 Task: Find connections with filter location Ts'khinvali with filter topic #realestatewith filter profile language French with filter current company BMJ with filter school Valliammai Engineering College with filter industry Religious Institutions with filter service category Mobile Marketing with filter keywords title Roofer
Action: Mouse moved to (158, 224)
Screenshot: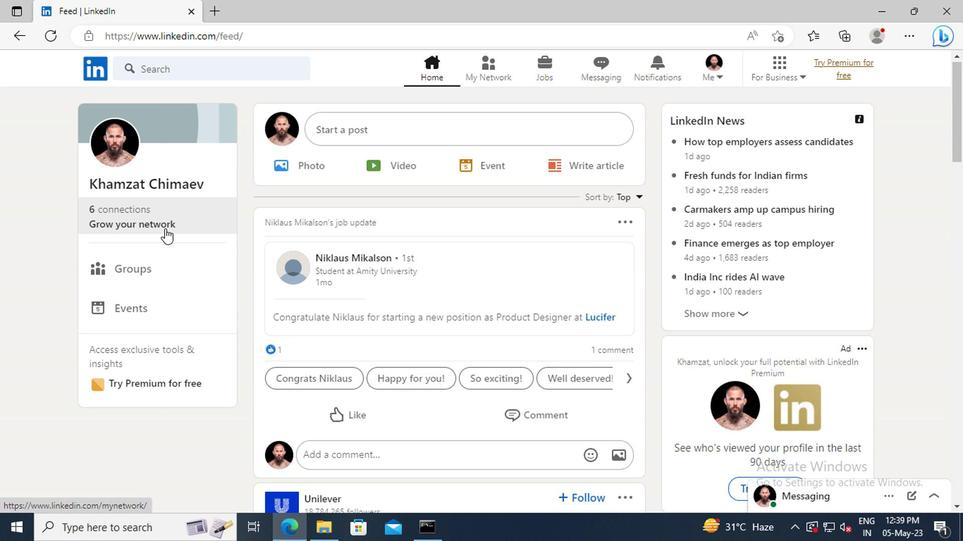 
Action: Mouse pressed left at (158, 224)
Screenshot: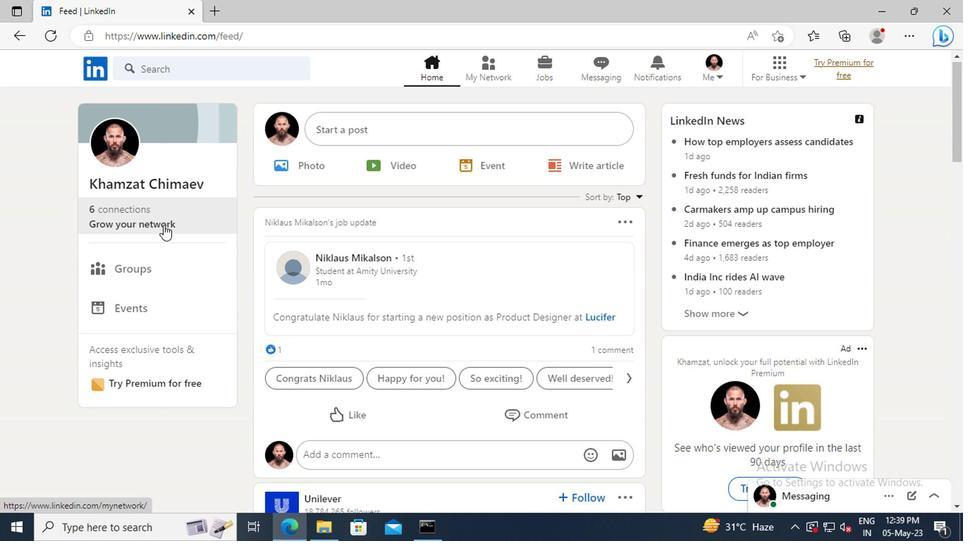 
Action: Mouse moved to (156, 148)
Screenshot: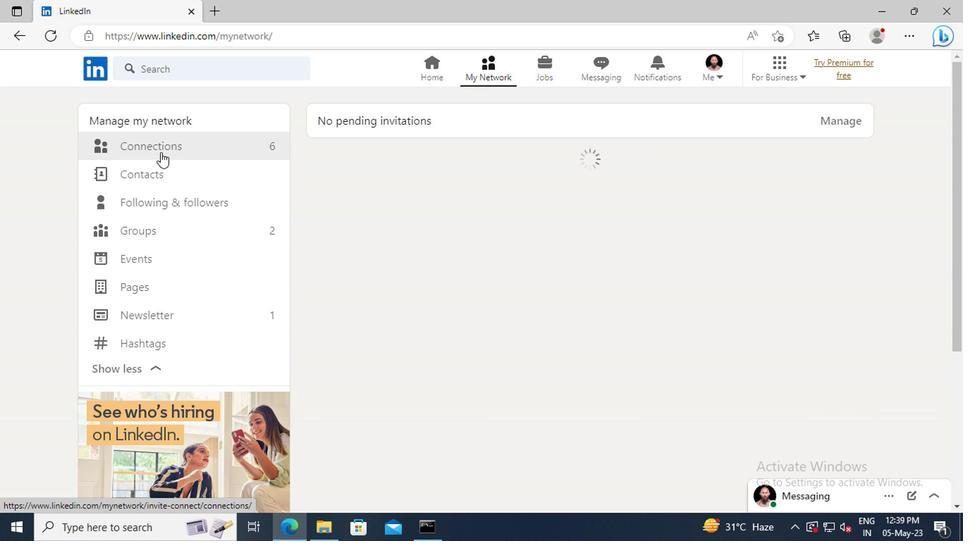 
Action: Mouse pressed left at (156, 148)
Screenshot: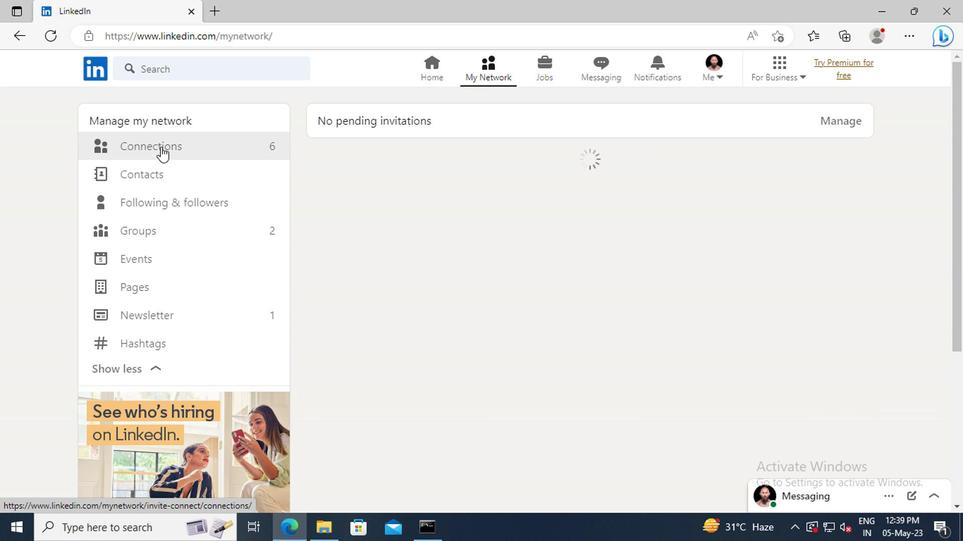 
Action: Mouse moved to (577, 153)
Screenshot: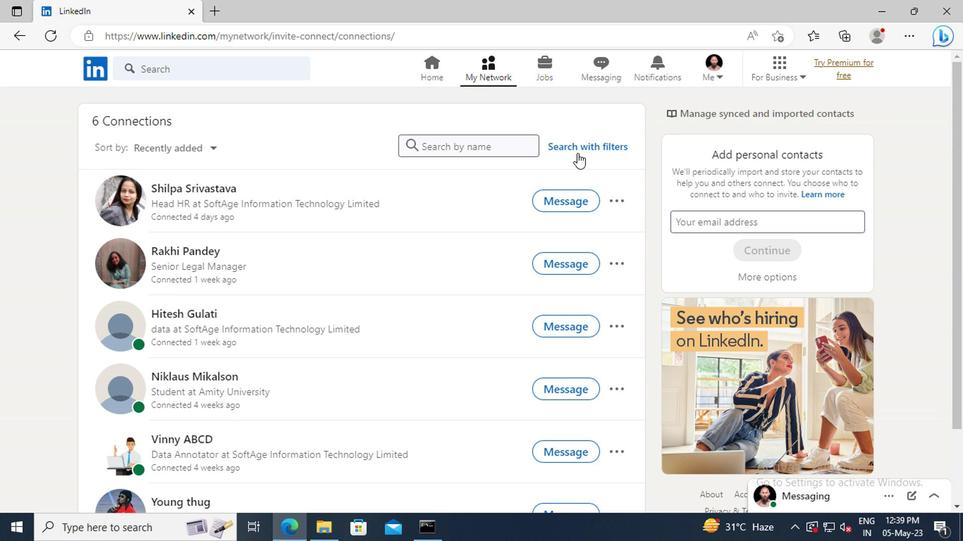 
Action: Mouse pressed left at (577, 153)
Screenshot: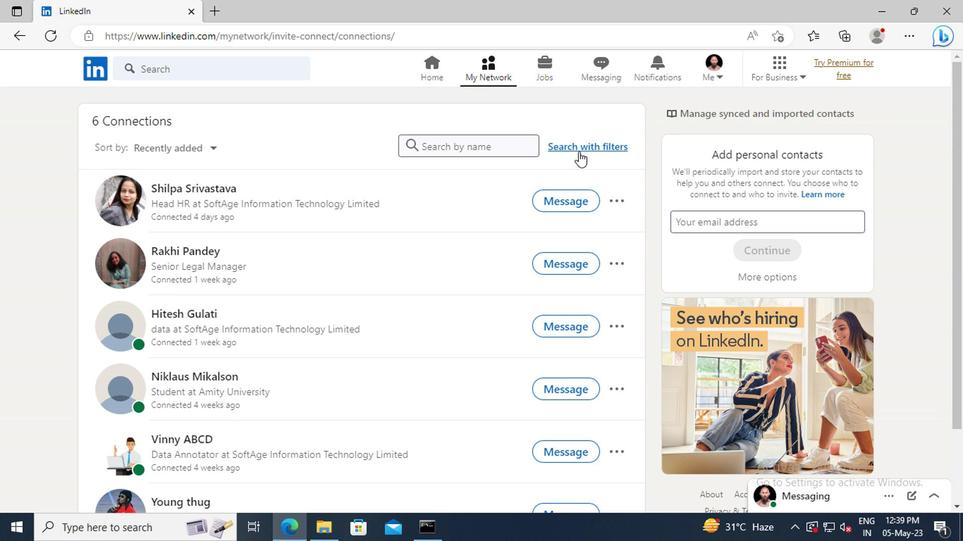 
Action: Mouse moved to (529, 112)
Screenshot: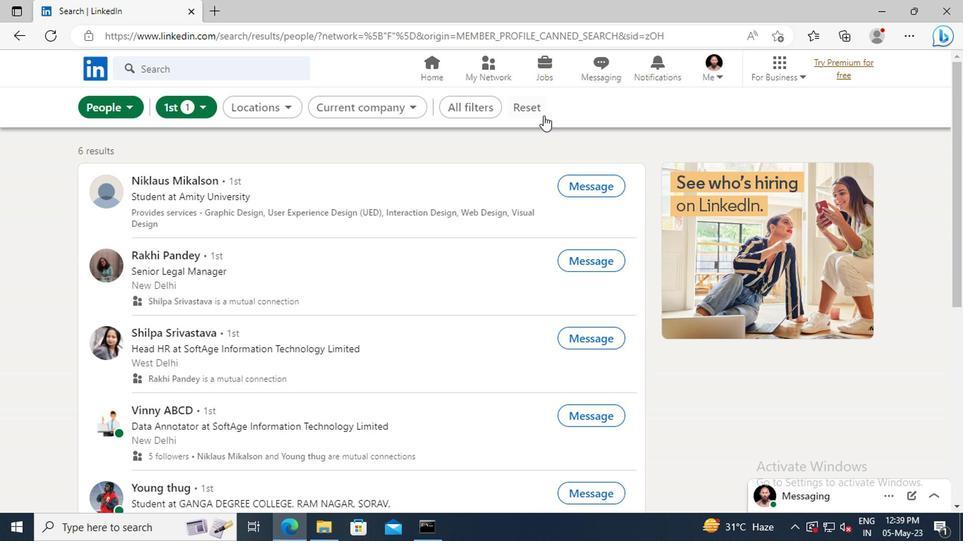 
Action: Mouse pressed left at (529, 112)
Screenshot: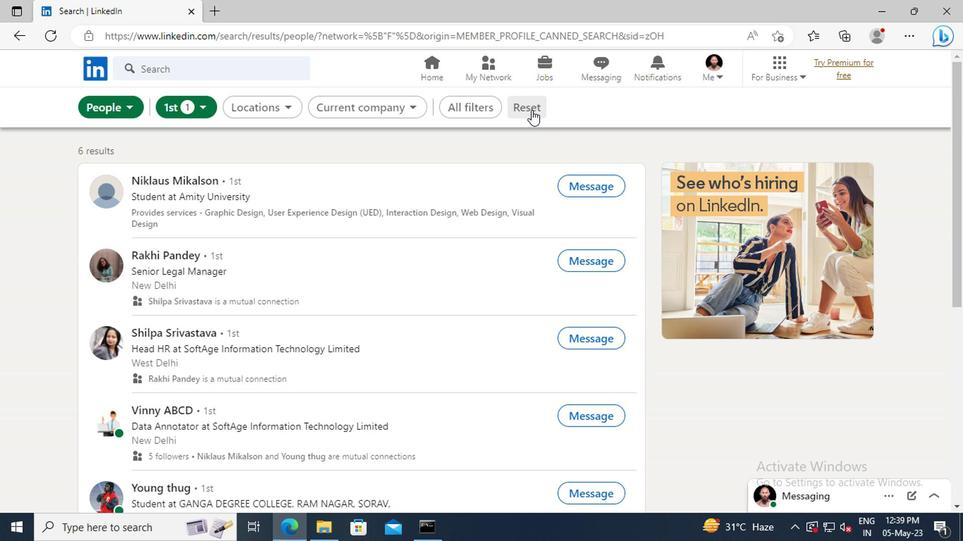 
Action: Mouse moved to (506, 110)
Screenshot: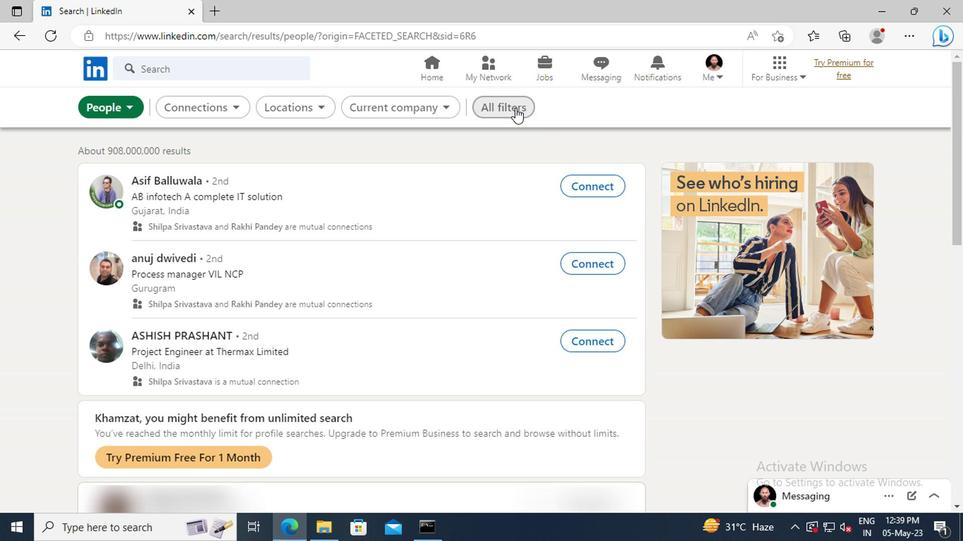 
Action: Mouse pressed left at (506, 110)
Screenshot: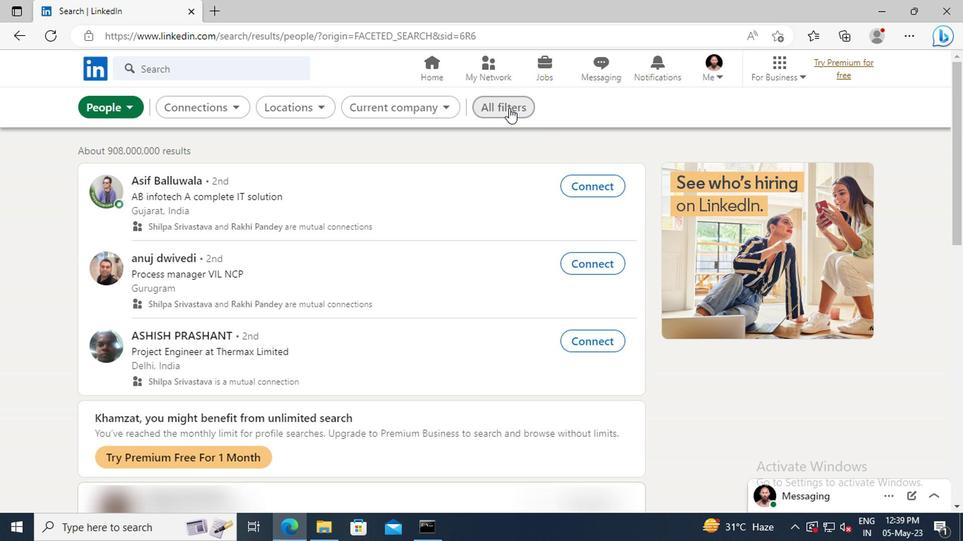 
Action: Mouse moved to (765, 283)
Screenshot: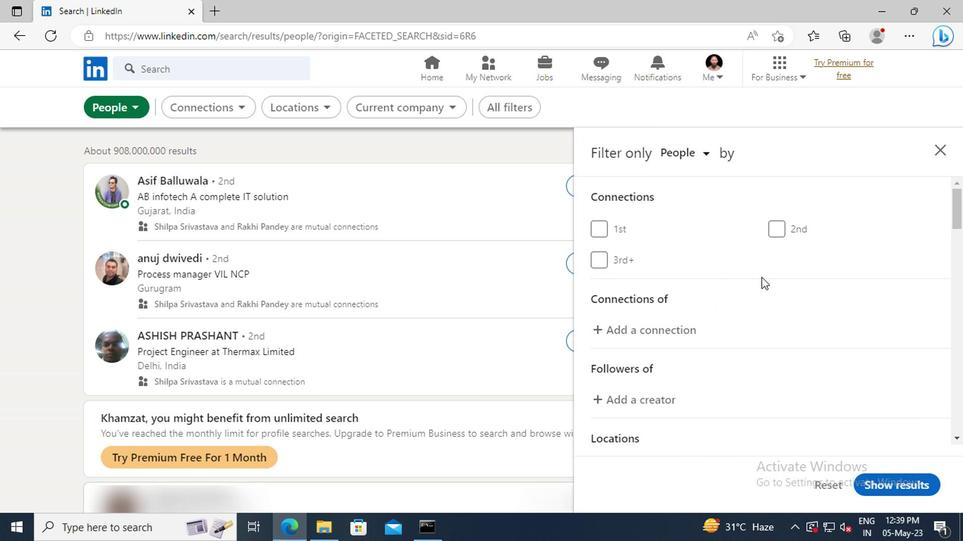 
Action: Mouse scrolled (765, 283) with delta (0, 0)
Screenshot: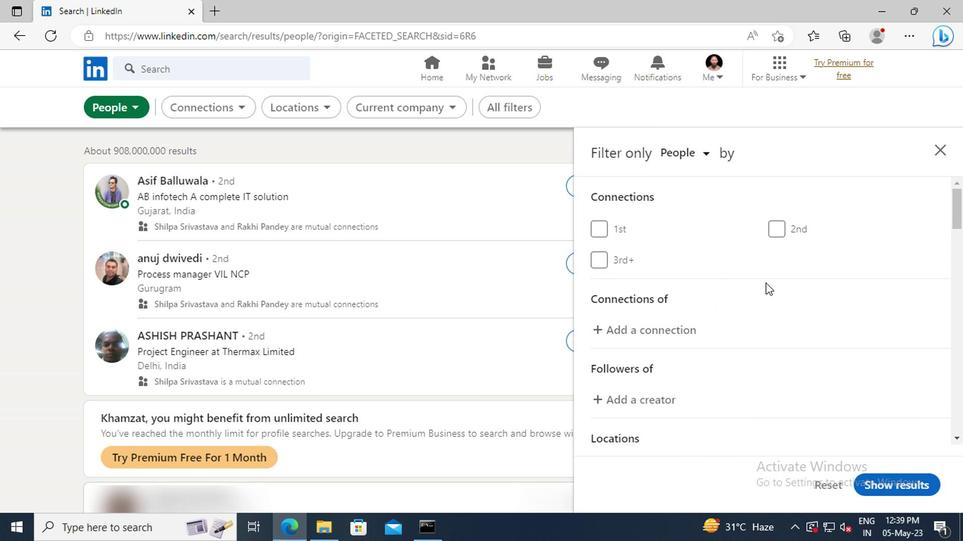 
Action: Mouse scrolled (765, 283) with delta (0, 0)
Screenshot: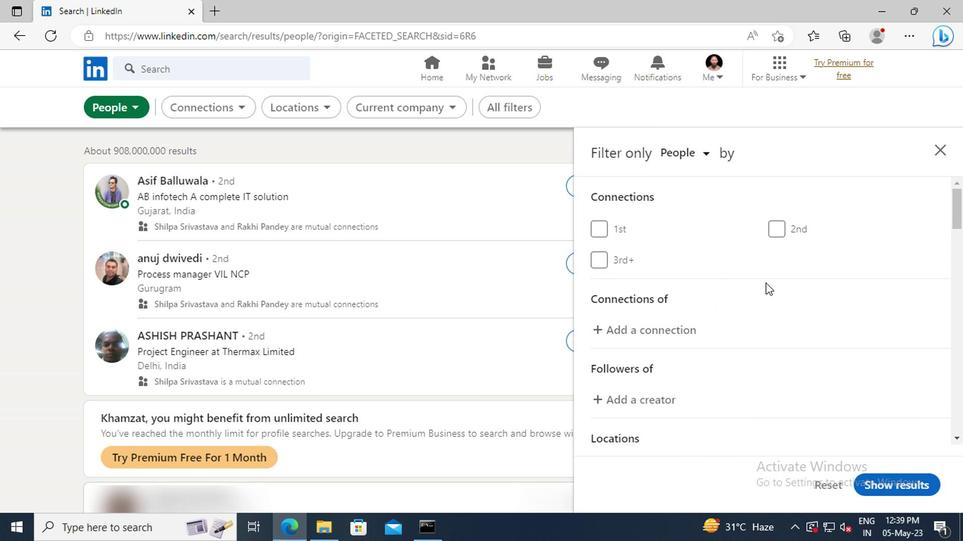 
Action: Mouse scrolled (765, 283) with delta (0, 0)
Screenshot: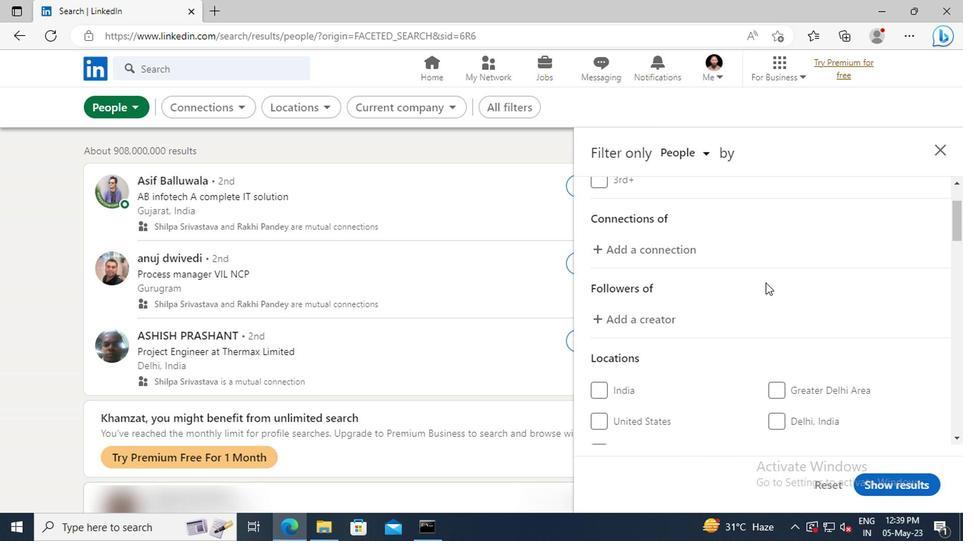 
Action: Mouse scrolled (765, 283) with delta (0, 0)
Screenshot: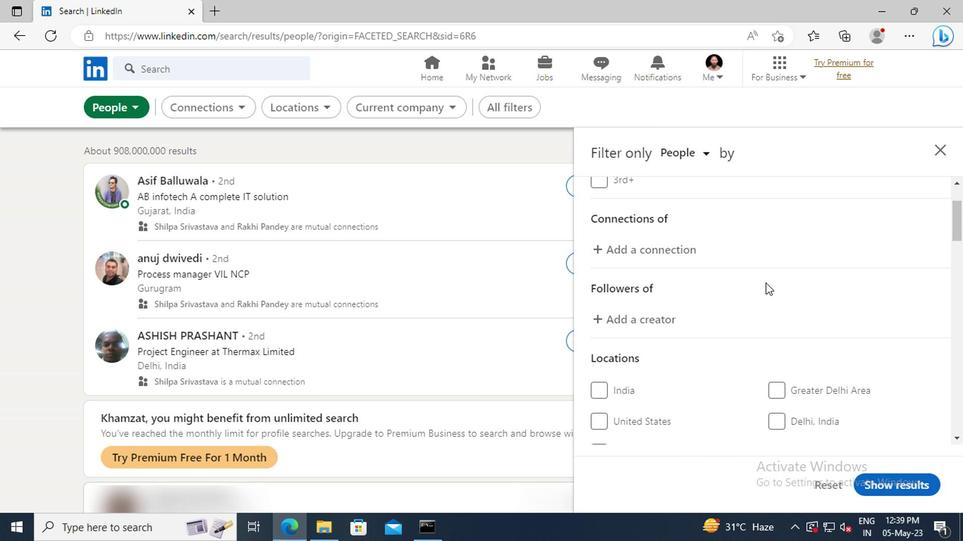 
Action: Mouse scrolled (765, 283) with delta (0, 0)
Screenshot: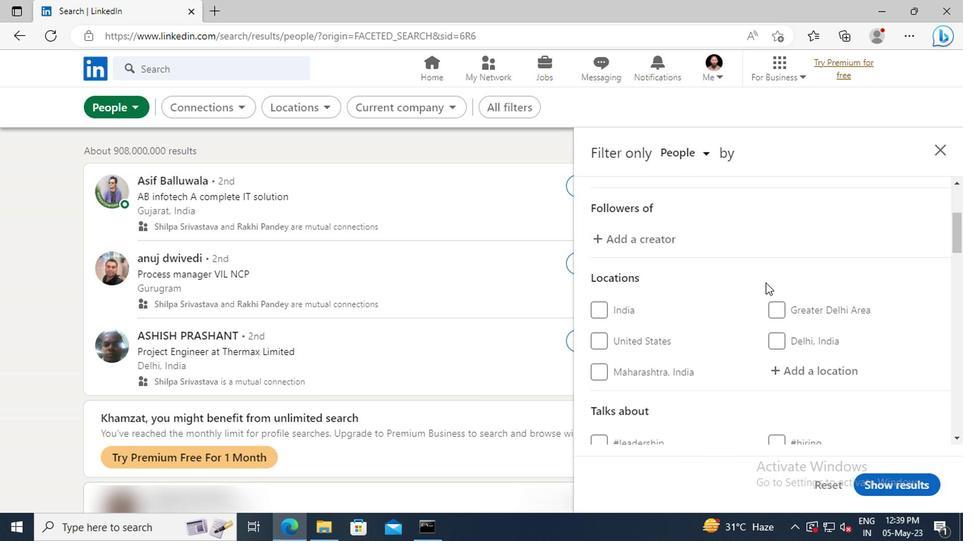 
Action: Mouse moved to (779, 329)
Screenshot: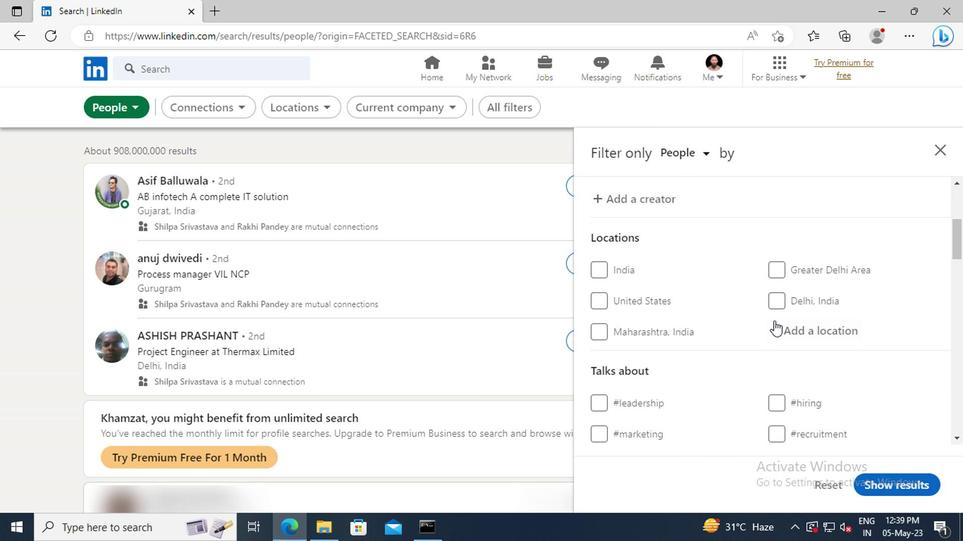 
Action: Mouse pressed left at (779, 329)
Screenshot: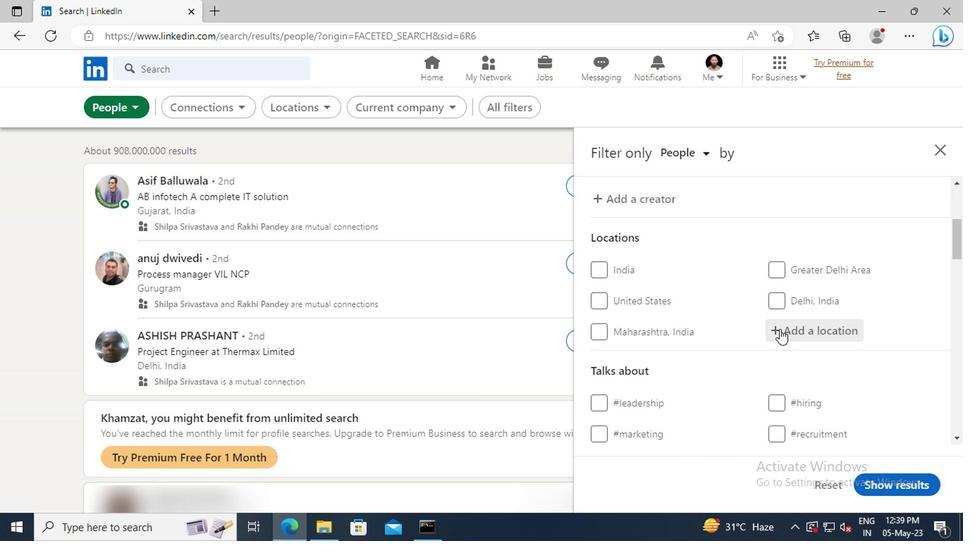 
Action: Key pressed <Key.shift>TS'KHINVALI<Key.enter>
Screenshot: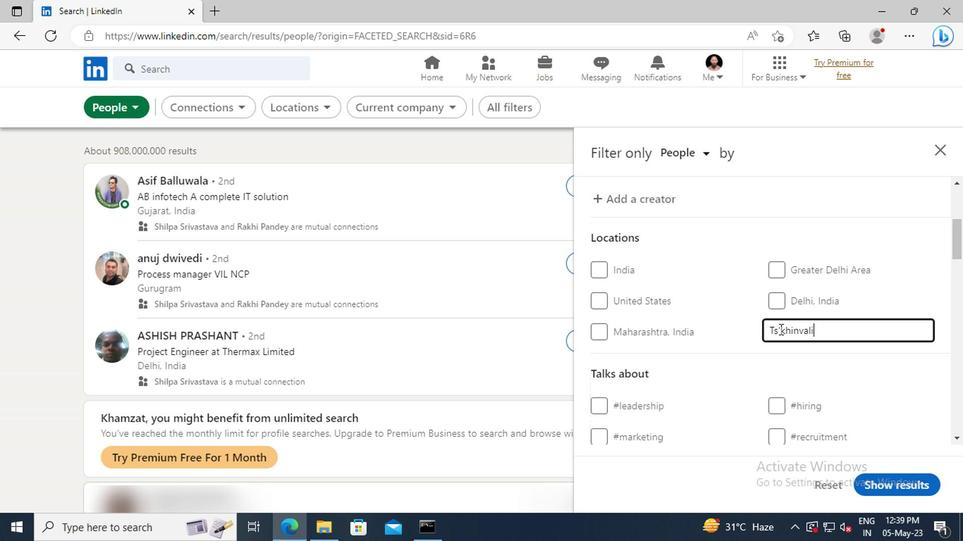 
Action: Mouse scrolled (779, 328) with delta (0, -1)
Screenshot: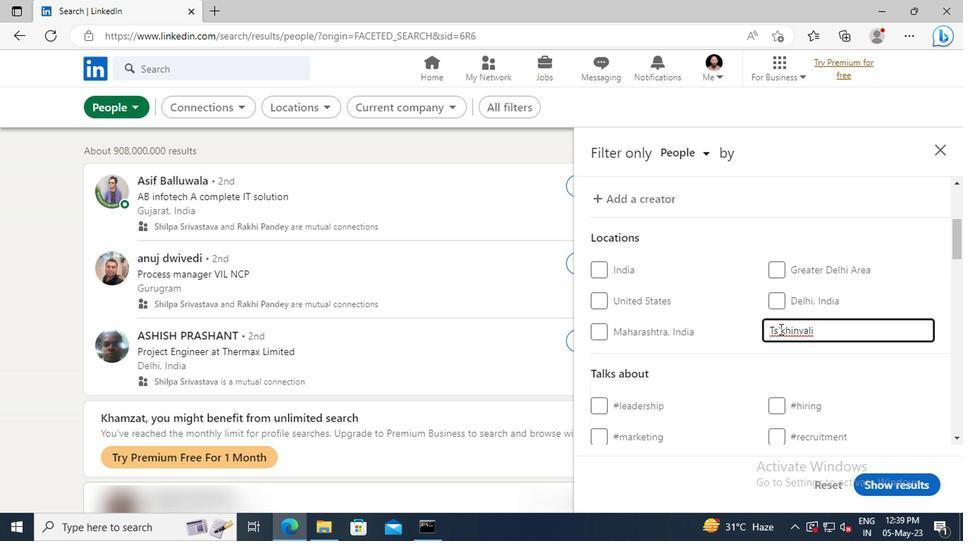 
Action: Mouse scrolled (779, 328) with delta (0, -1)
Screenshot: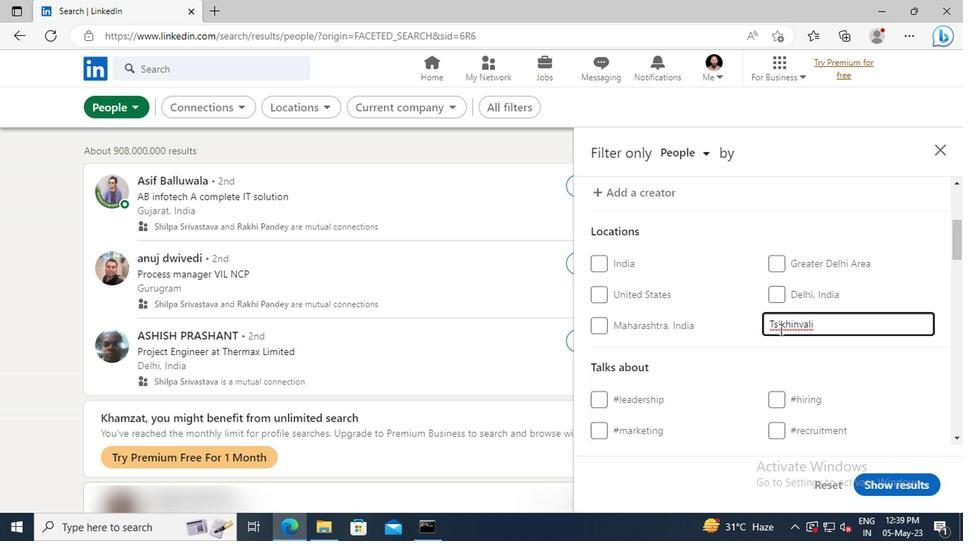 
Action: Mouse scrolled (779, 328) with delta (0, -1)
Screenshot: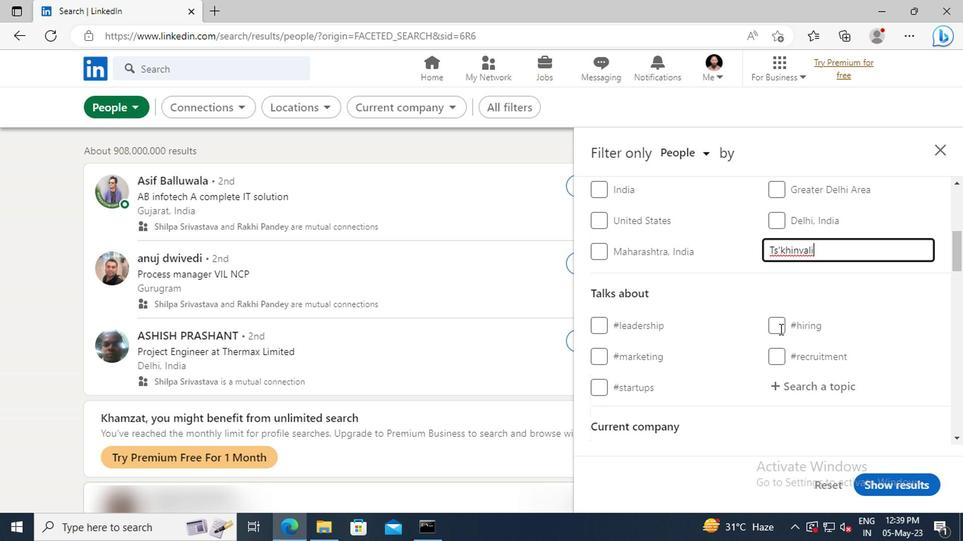 
Action: Mouse moved to (790, 342)
Screenshot: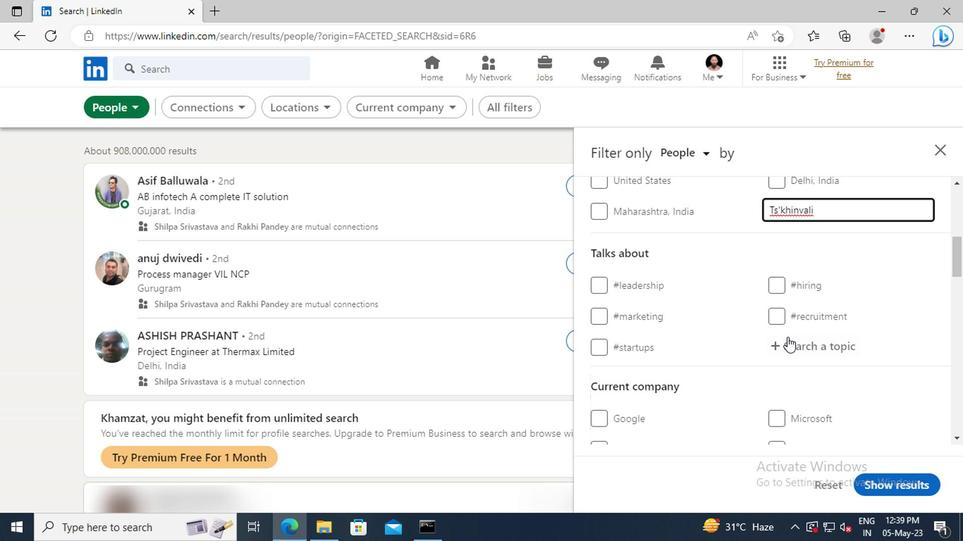 
Action: Mouse pressed left at (790, 342)
Screenshot: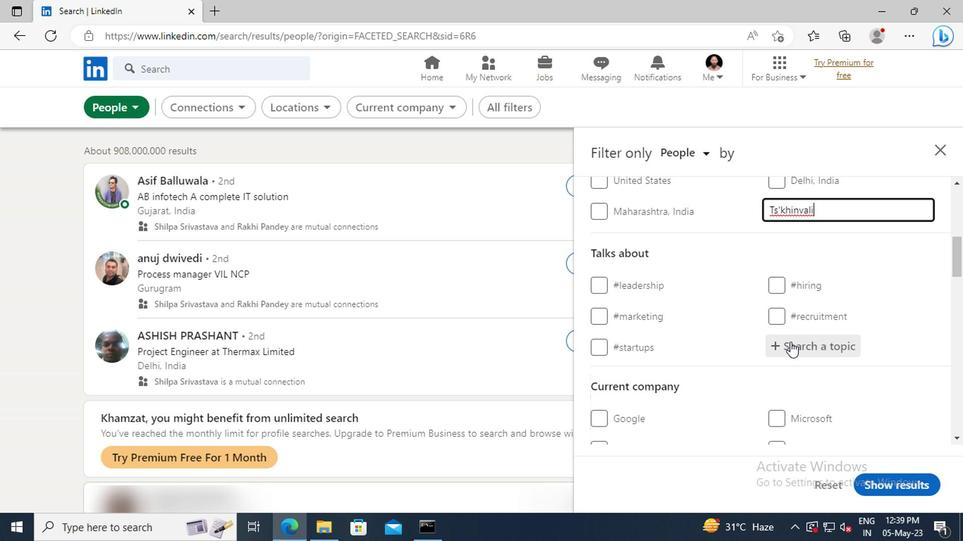 
Action: Key pressed REALES
Screenshot: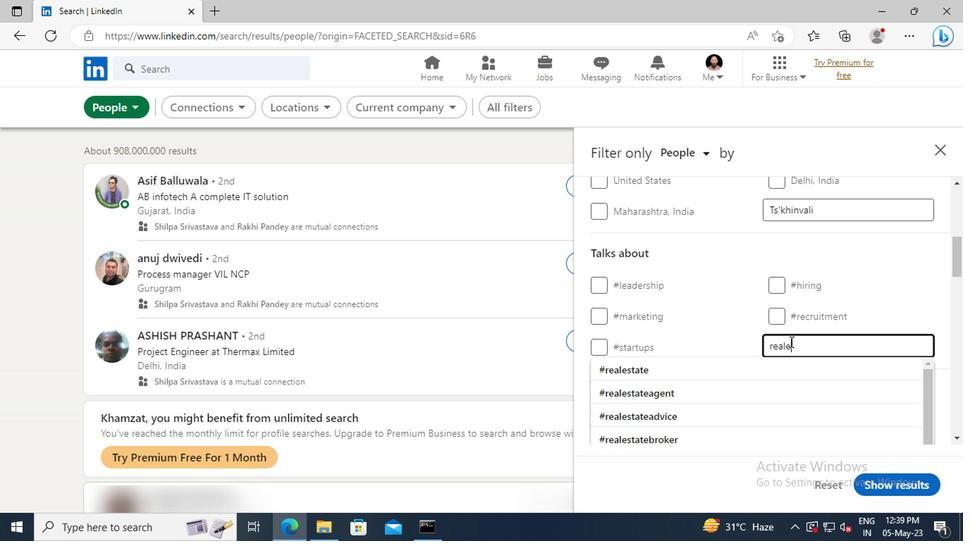 
Action: Mouse moved to (792, 364)
Screenshot: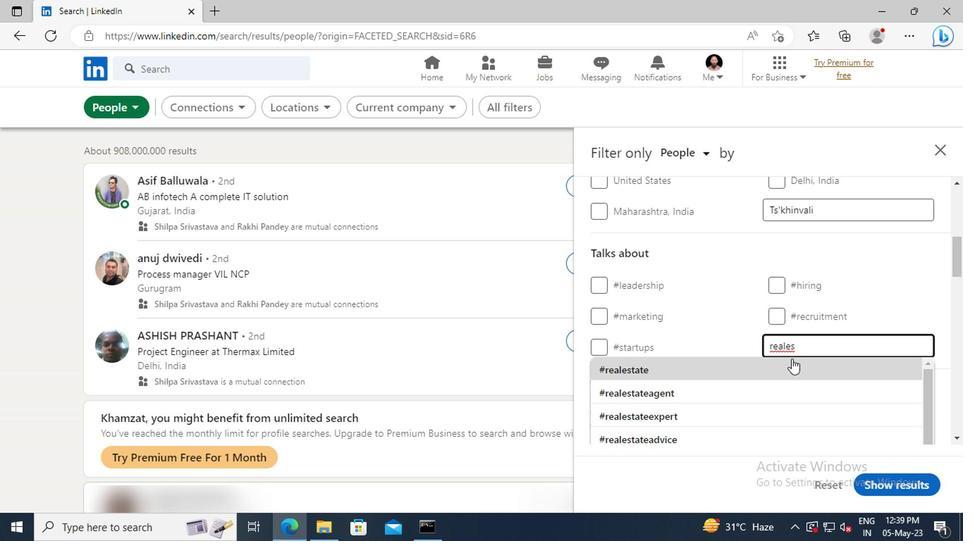 
Action: Mouse pressed left at (792, 364)
Screenshot: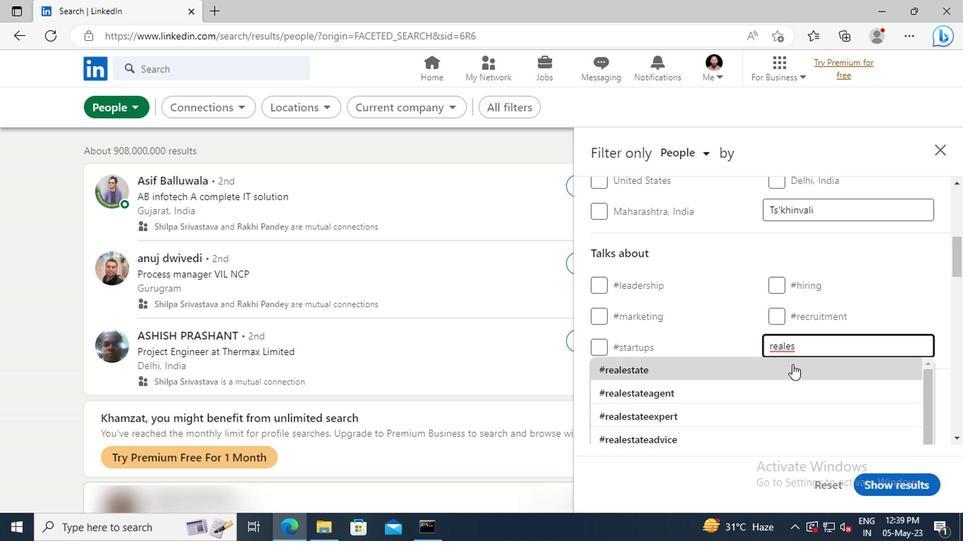 
Action: Mouse scrolled (792, 363) with delta (0, 0)
Screenshot: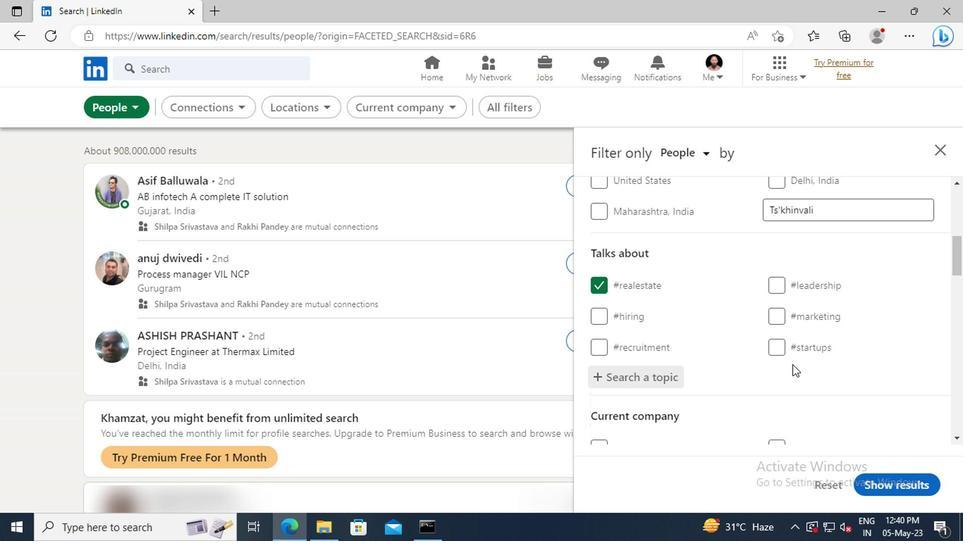 
Action: Mouse scrolled (792, 363) with delta (0, 0)
Screenshot: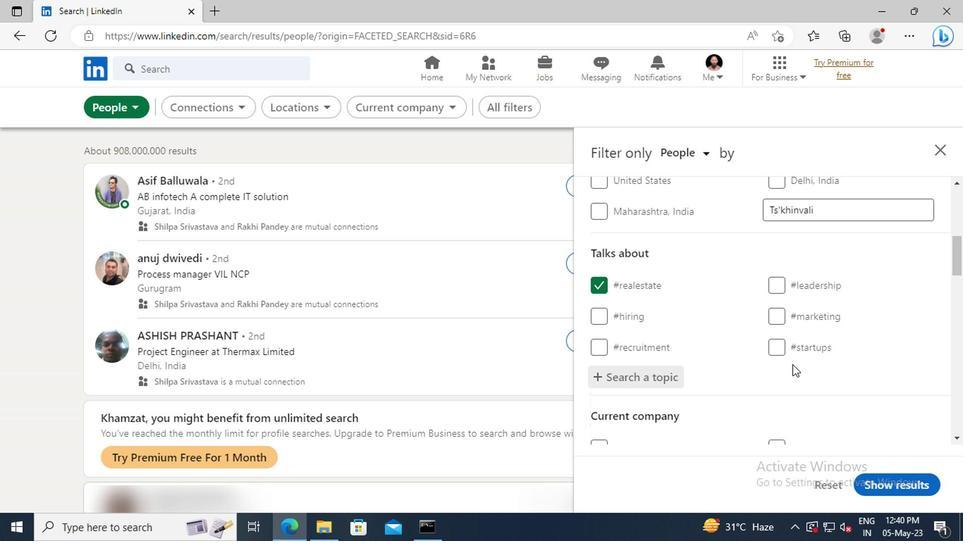 
Action: Mouse scrolled (792, 363) with delta (0, 0)
Screenshot: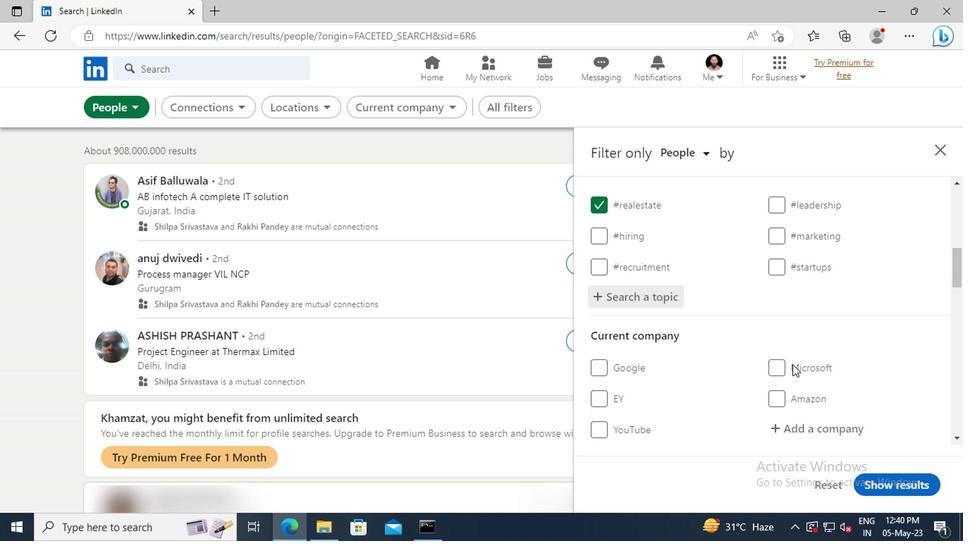 
Action: Mouse moved to (793, 351)
Screenshot: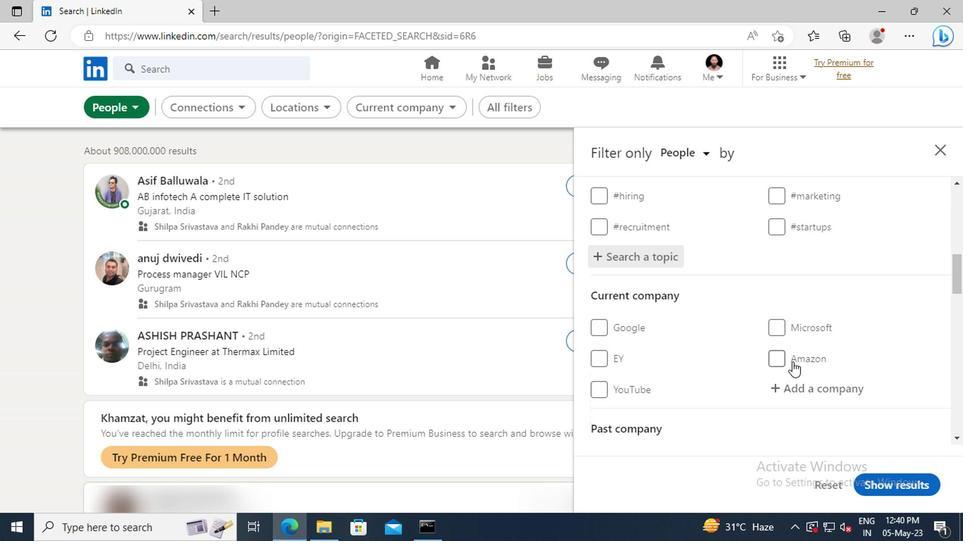 
Action: Mouse scrolled (793, 351) with delta (0, 0)
Screenshot: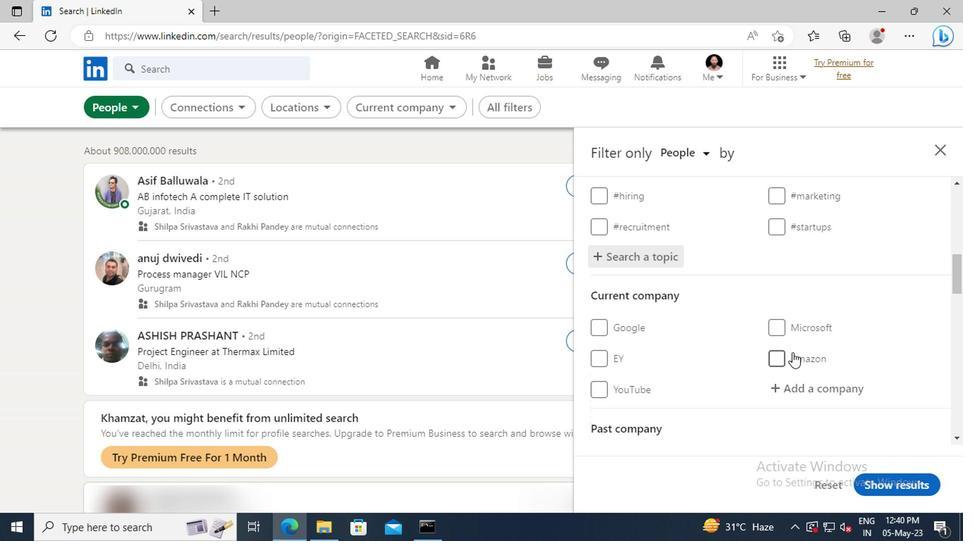 
Action: Mouse scrolled (793, 351) with delta (0, 0)
Screenshot: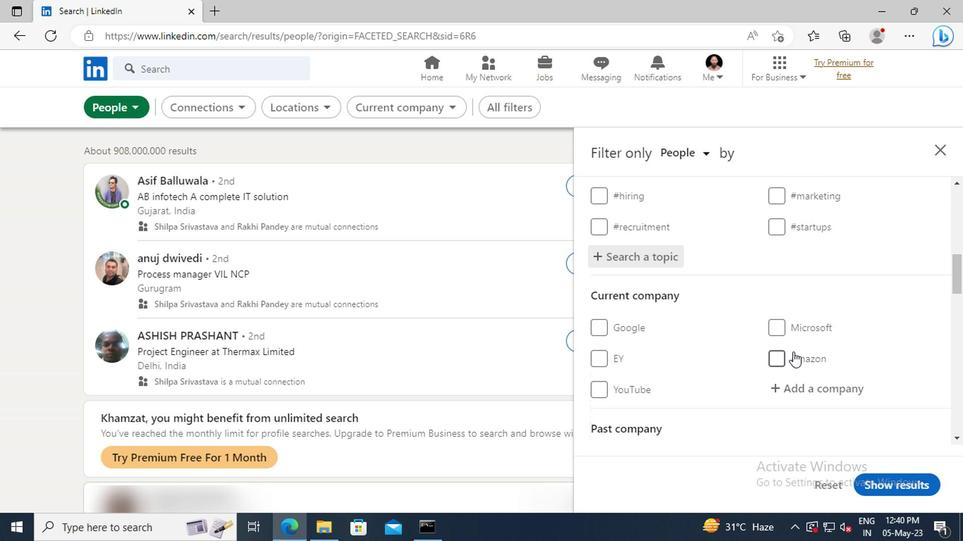 
Action: Mouse moved to (794, 342)
Screenshot: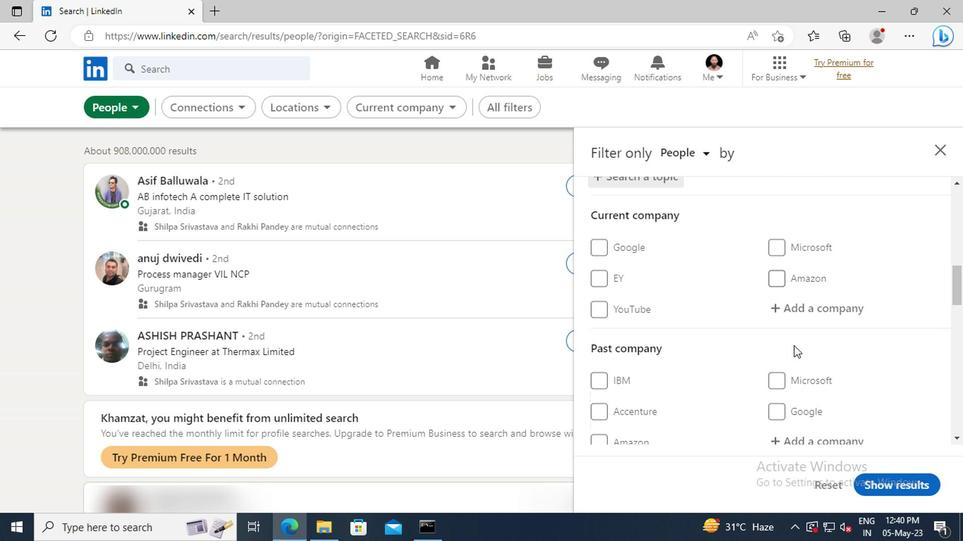
Action: Mouse scrolled (794, 341) with delta (0, -1)
Screenshot: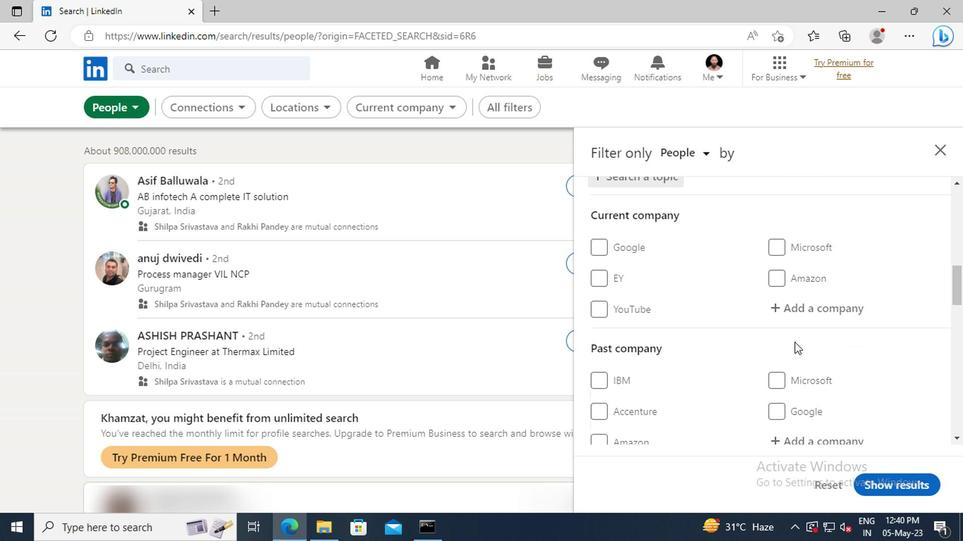 
Action: Mouse scrolled (794, 341) with delta (0, -1)
Screenshot: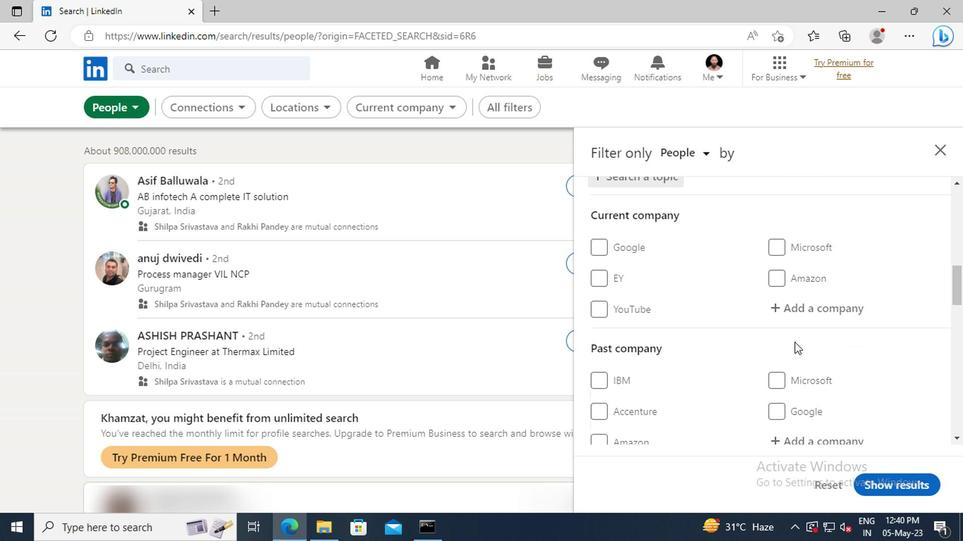 
Action: Mouse scrolled (794, 341) with delta (0, -1)
Screenshot: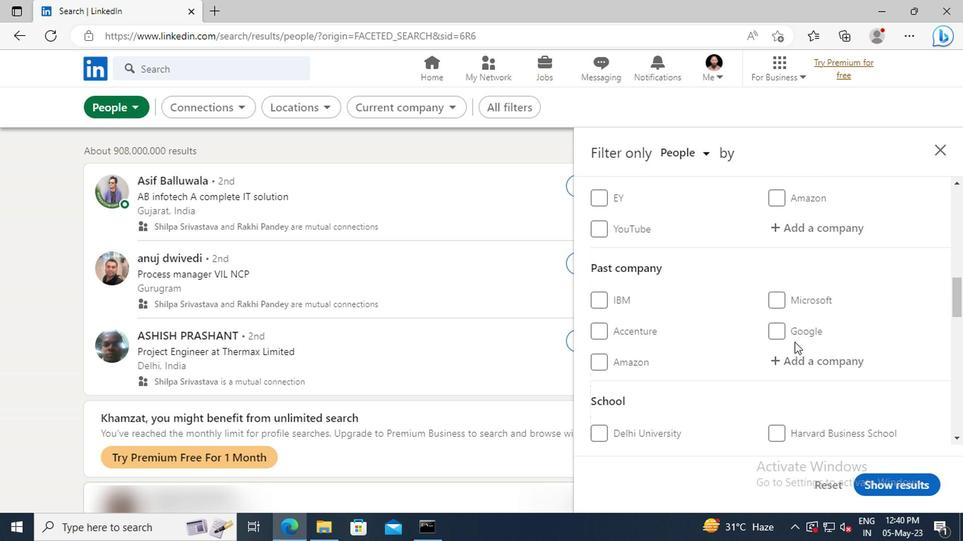 
Action: Mouse scrolled (794, 341) with delta (0, -1)
Screenshot: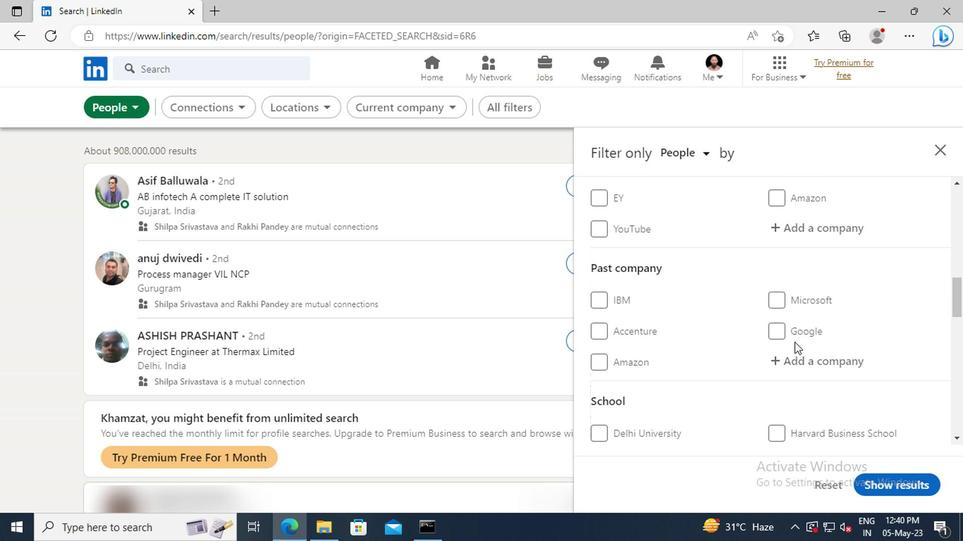 
Action: Mouse scrolled (794, 341) with delta (0, -1)
Screenshot: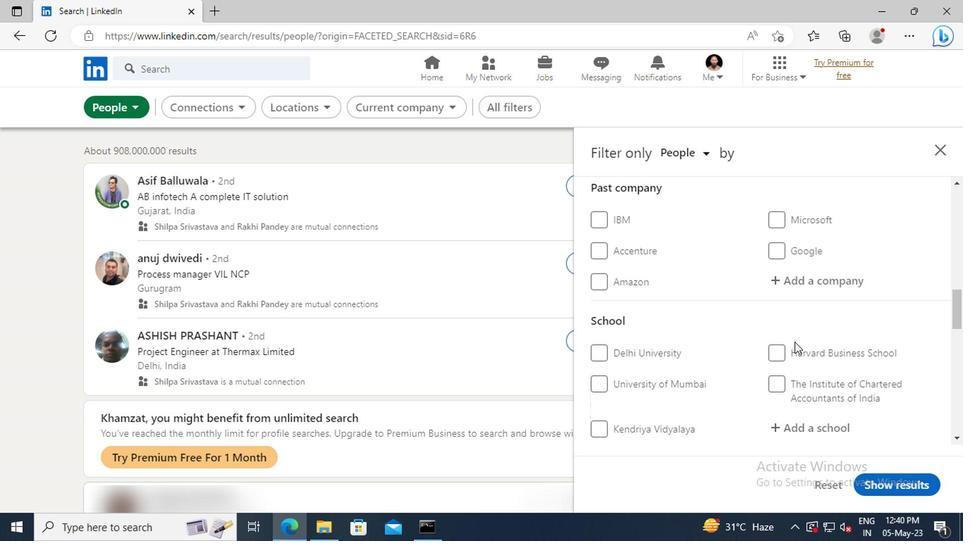 
Action: Mouse scrolled (794, 341) with delta (0, -1)
Screenshot: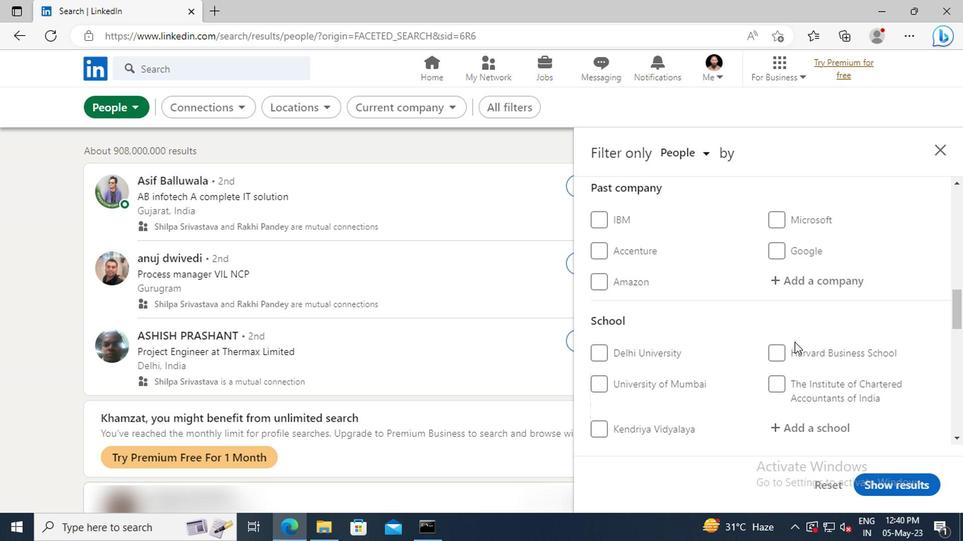
Action: Mouse scrolled (794, 341) with delta (0, -1)
Screenshot: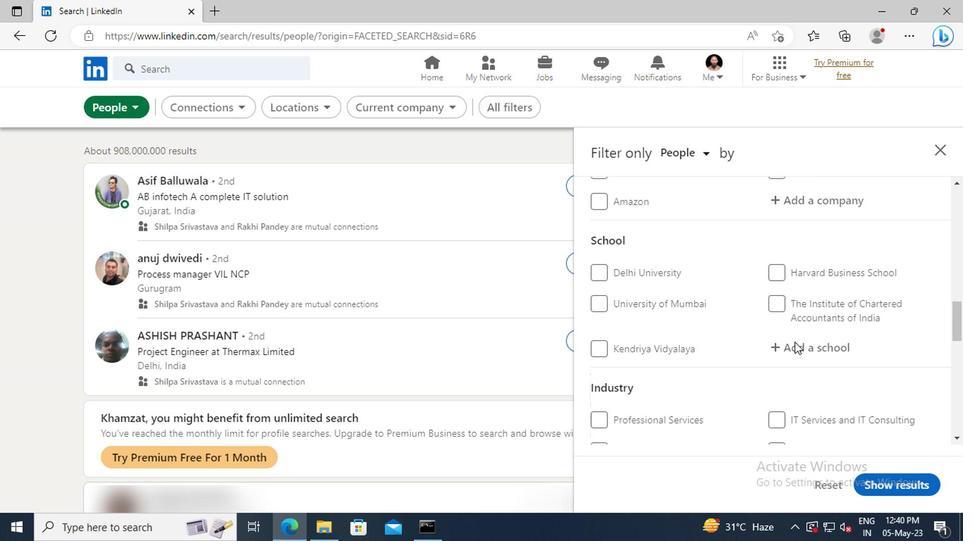 
Action: Mouse scrolled (794, 341) with delta (0, -1)
Screenshot: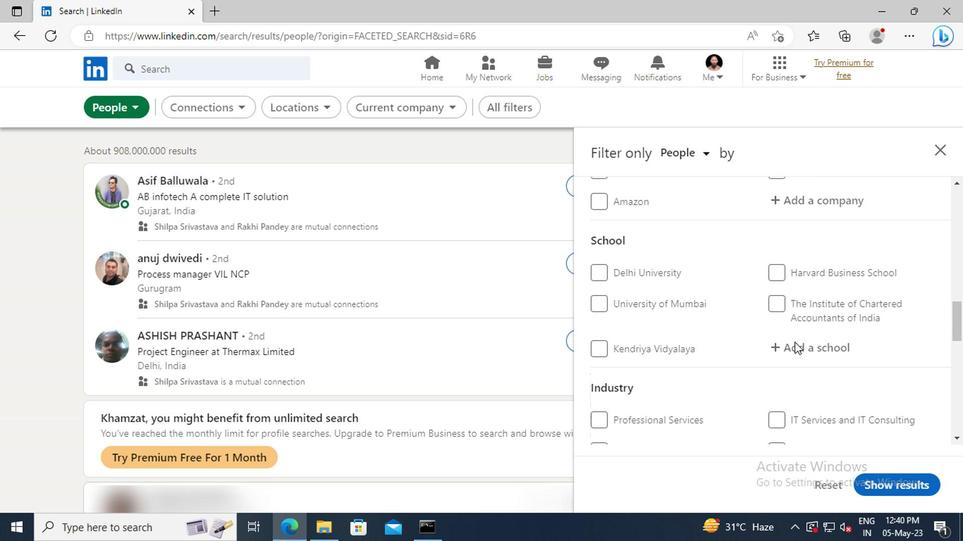 
Action: Mouse scrolled (794, 341) with delta (0, -1)
Screenshot: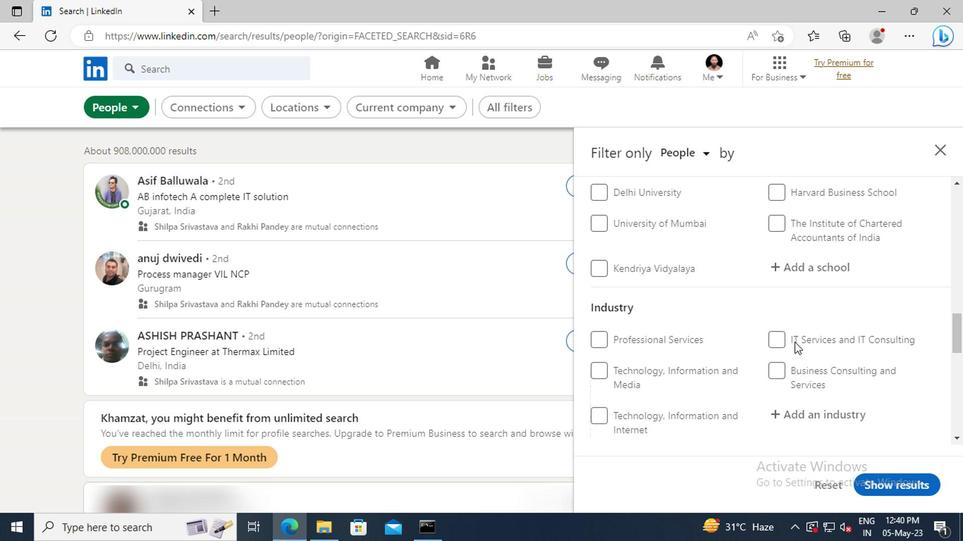 
Action: Mouse scrolled (794, 341) with delta (0, -1)
Screenshot: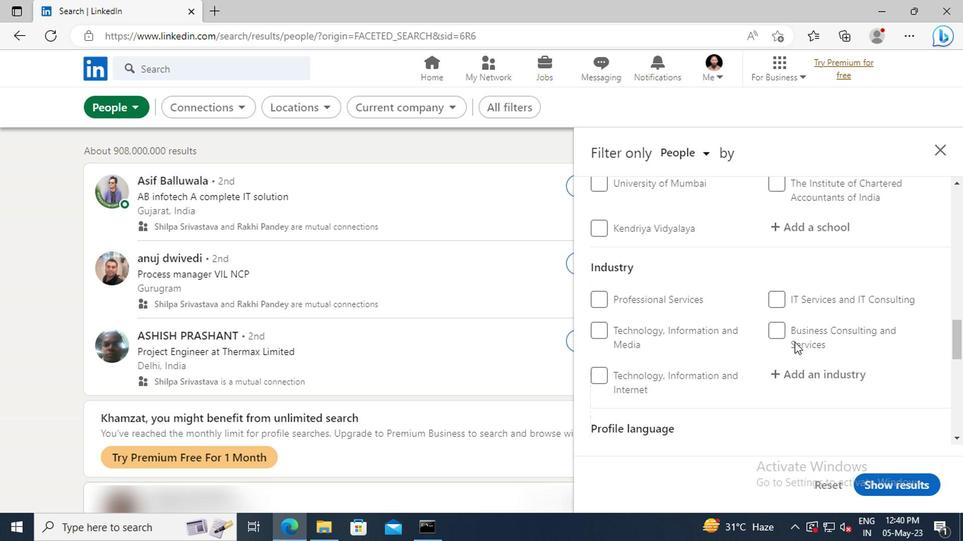 
Action: Mouse scrolled (794, 341) with delta (0, -1)
Screenshot: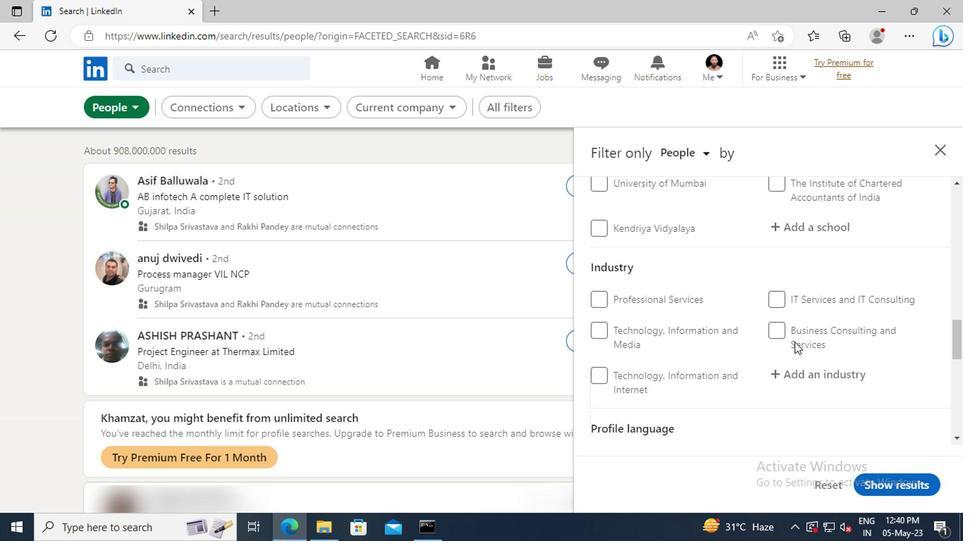
Action: Mouse moved to (780, 386)
Screenshot: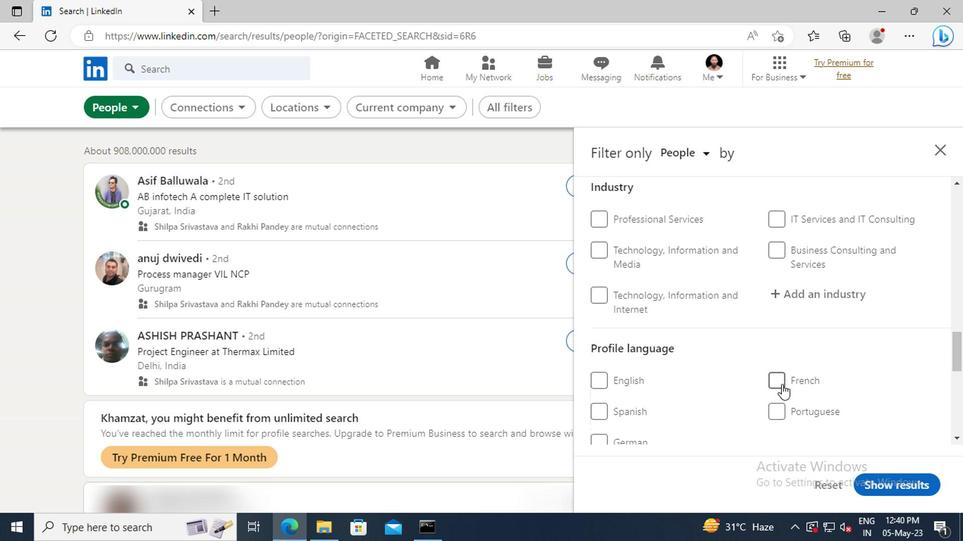 
Action: Mouse pressed left at (780, 386)
Screenshot: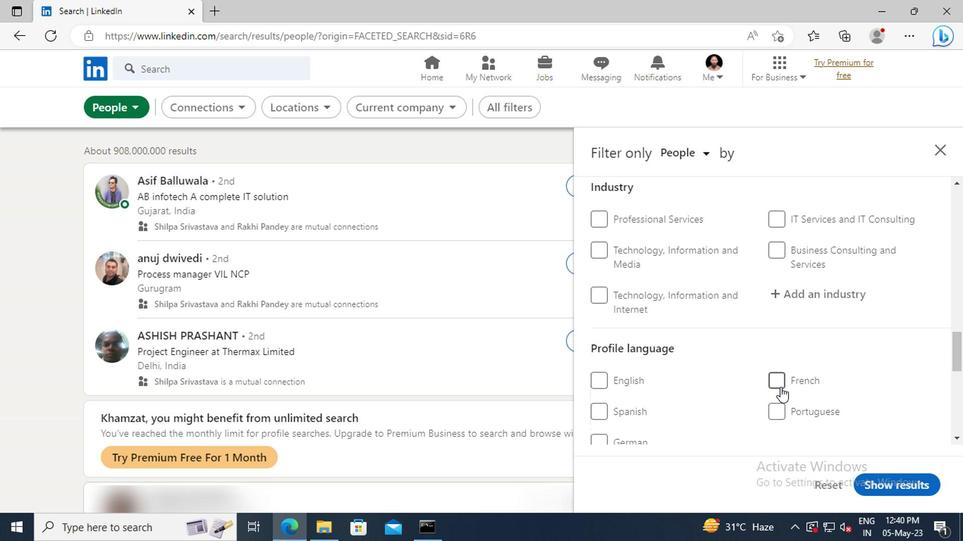 
Action: Mouse moved to (792, 333)
Screenshot: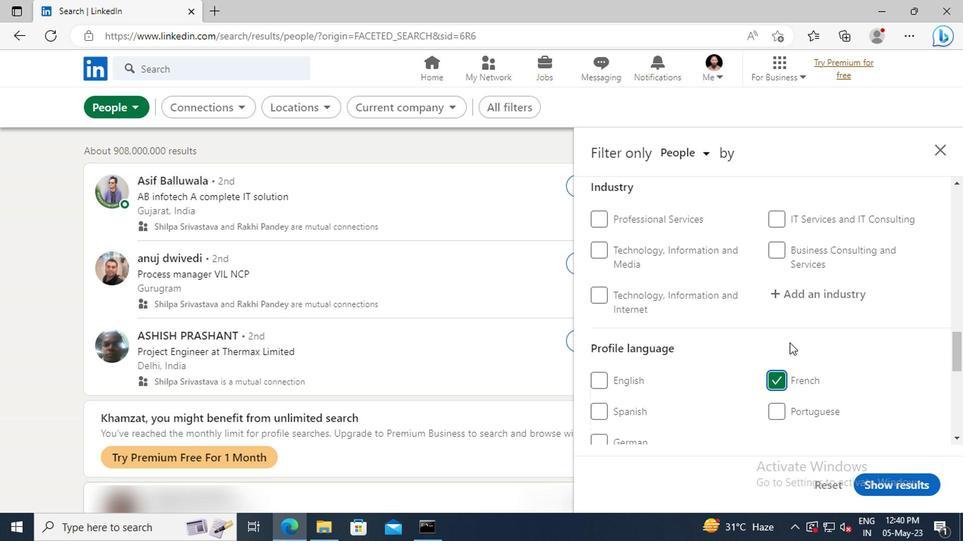 
Action: Mouse scrolled (792, 333) with delta (0, 0)
Screenshot: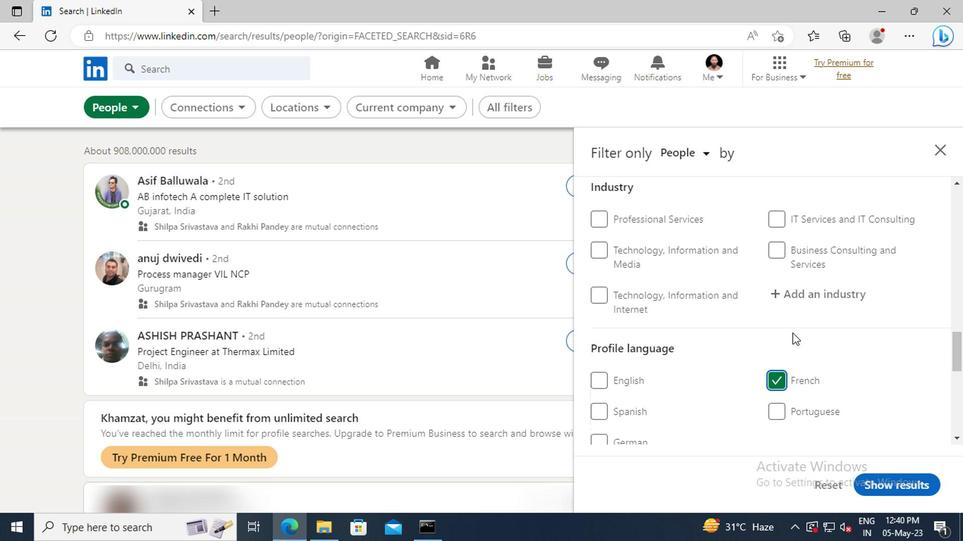 
Action: Mouse moved to (793, 332)
Screenshot: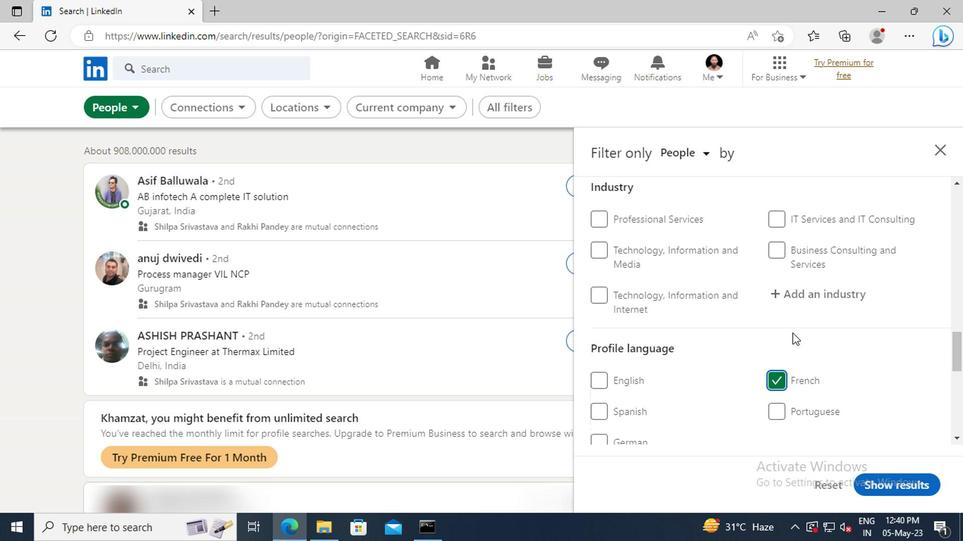
Action: Mouse scrolled (793, 333) with delta (0, 1)
Screenshot: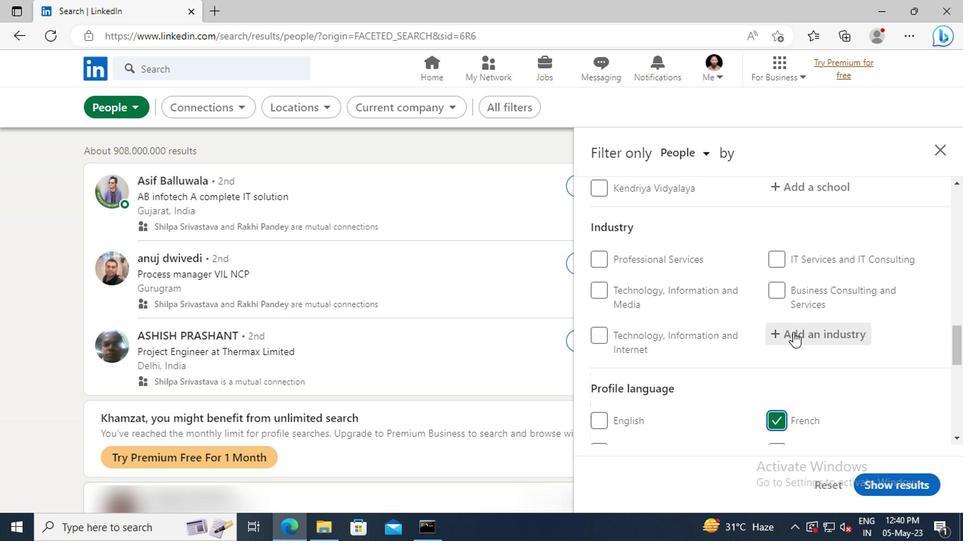 
Action: Mouse scrolled (793, 333) with delta (0, 1)
Screenshot: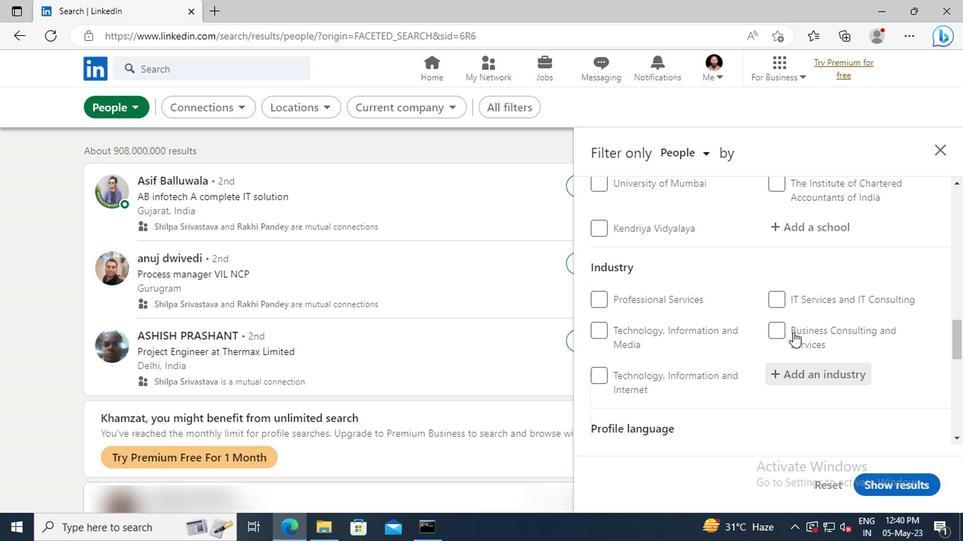 
Action: Mouse scrolled (793, 333) with delta (0, 1)
Screenshot: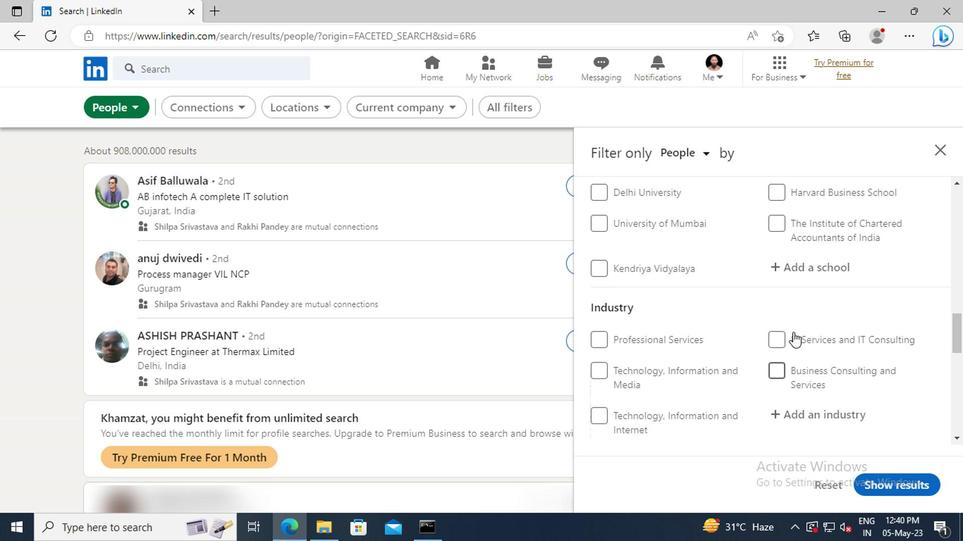 
Action: Mouse scrolled (793, 333) with delta (0, 1)
Screenshot: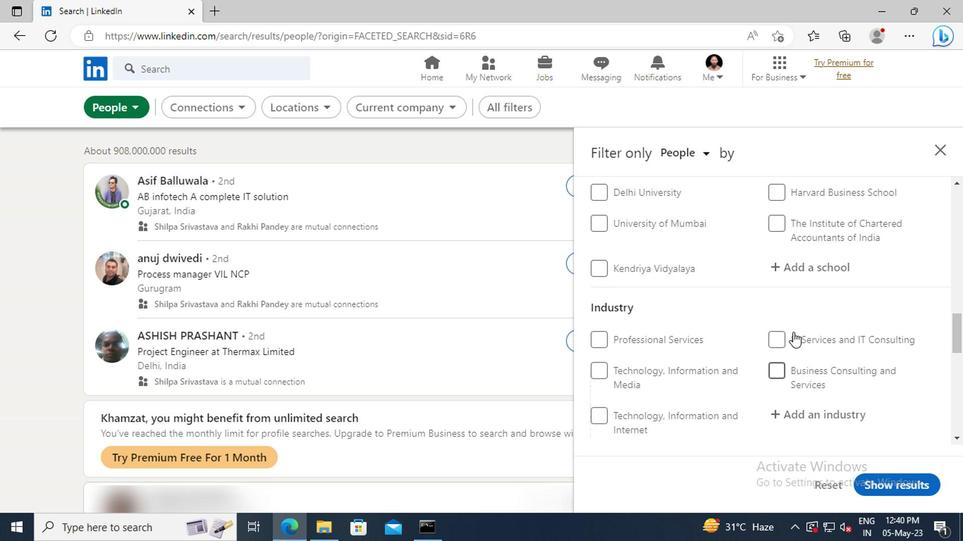 
Action: Mouse scrolled (793, 333) with delta (0, 1)
Screenshot: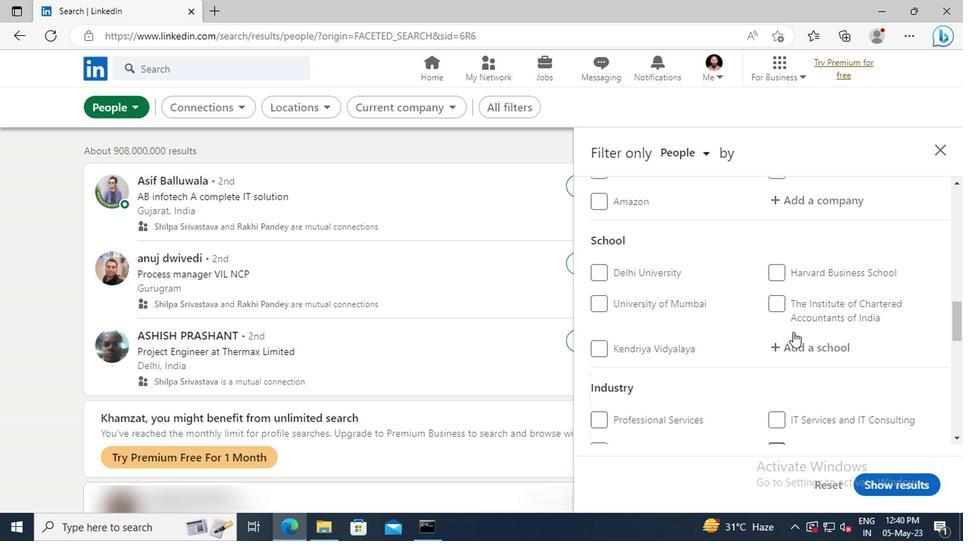 
Action: Mouse scrolled (793, 333) with delta (0, 1)
Screenshot: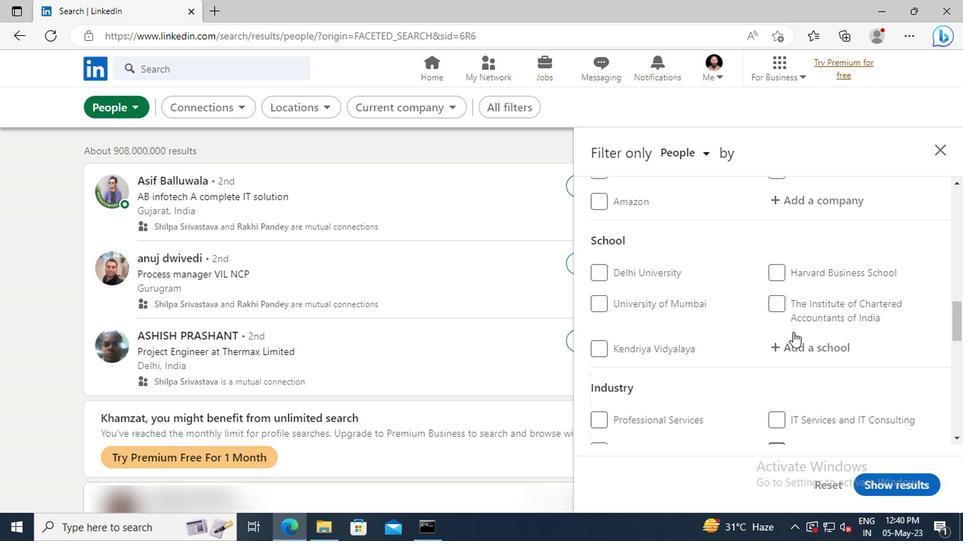 
Action: Mouse scrolled (793, 333) with delta (0, 1)
Screenshot: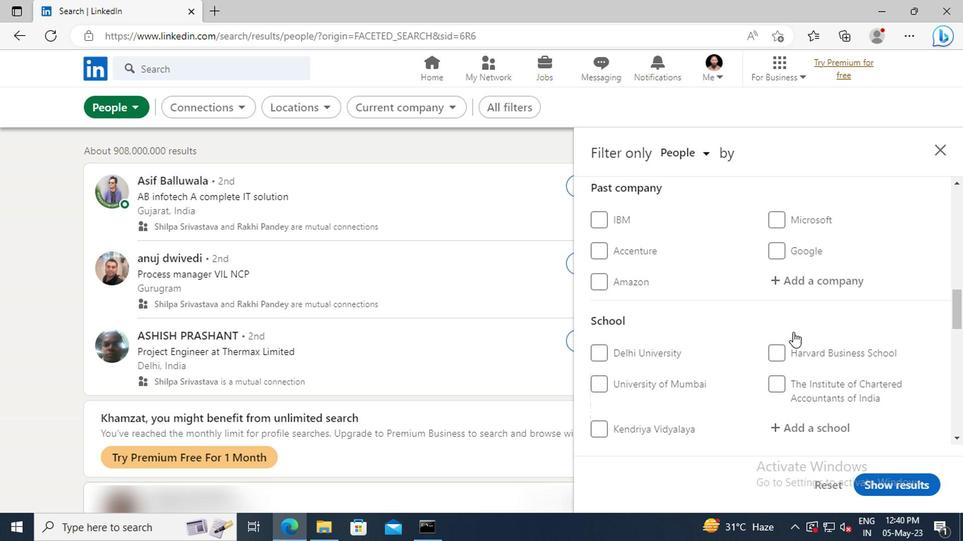 
Action: Mouse scrolled (793, 333) with delta (0, 1)
Screenshot: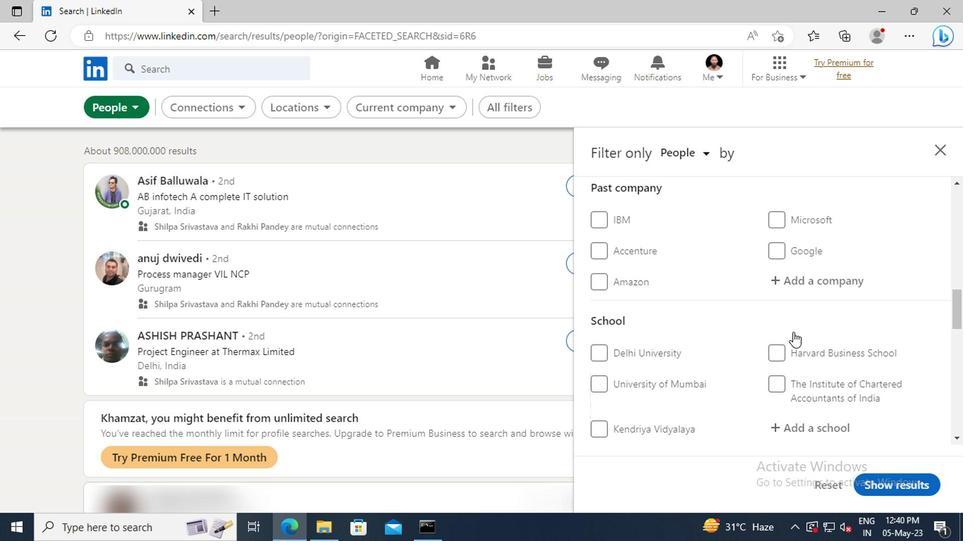 
Action: Mouse scrolled (793, 333) with delta (0, 1)
Screenshot: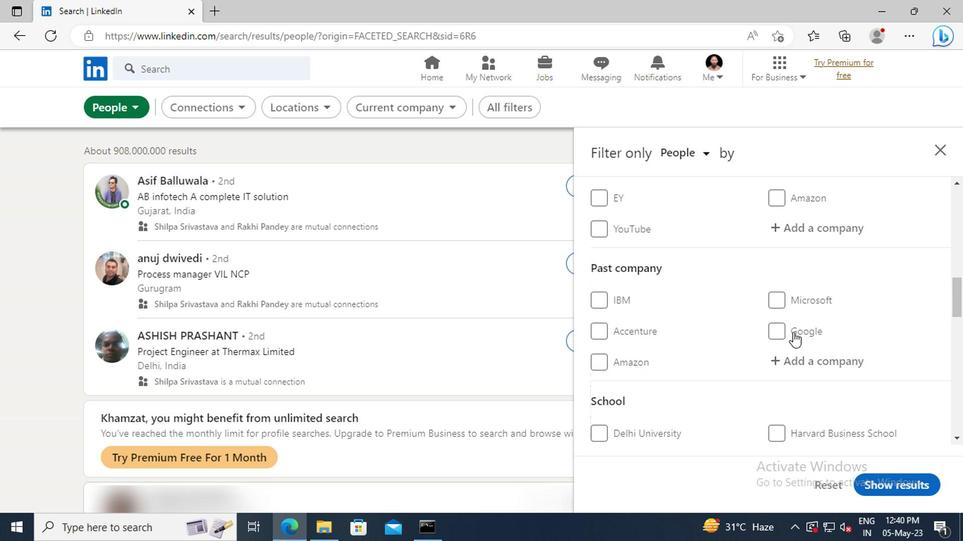 
Action: Mouse moved to (793, 331)
Screenshot: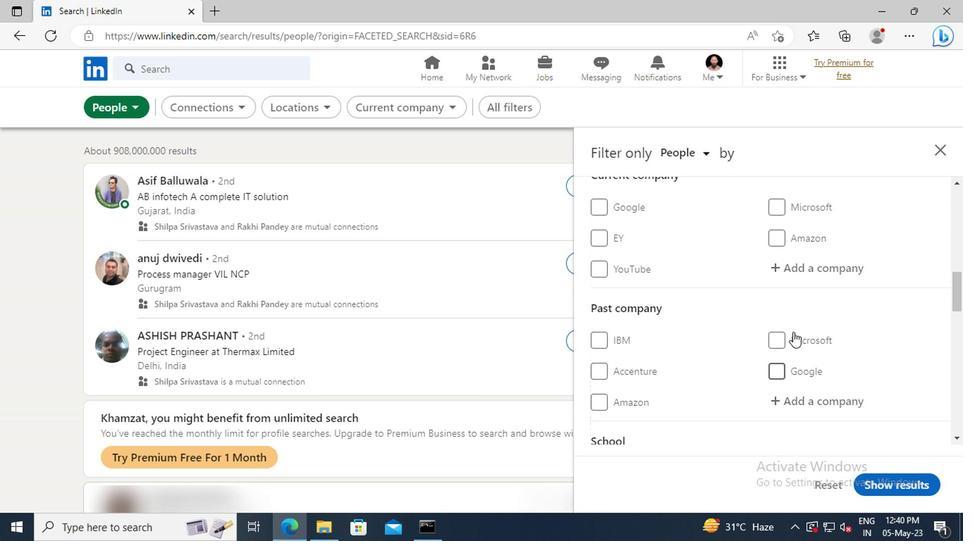 
Action: Mouse scrolled (793, 332) with delta (0, 0)
Screenshot: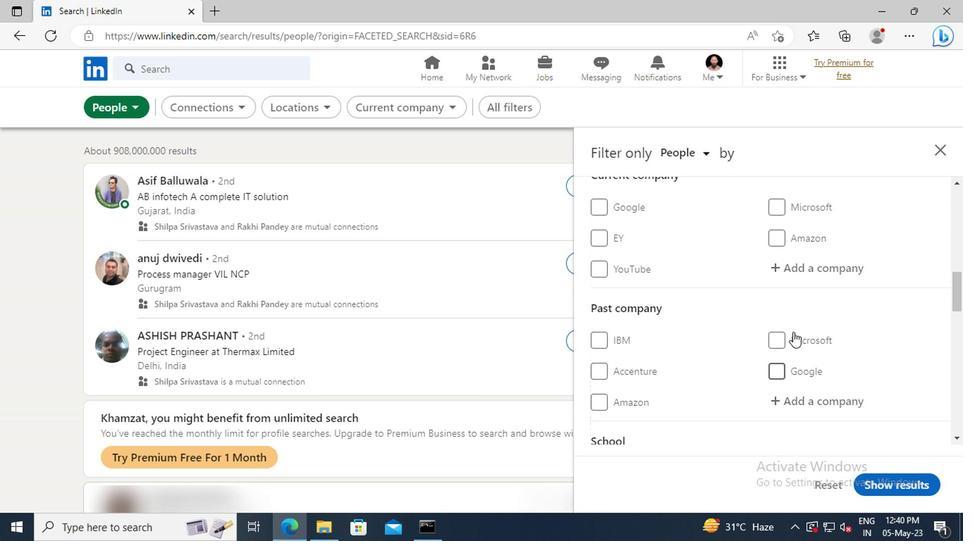 
Action: Mouse moved to (789, 312)
Screenshot: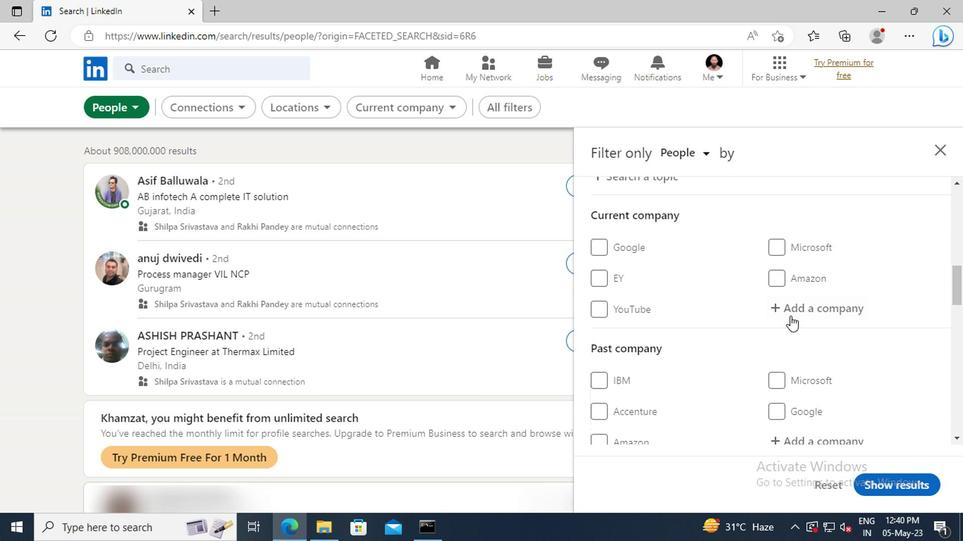 
Action: Mouse pressed left at (789, 312)
Screenshot: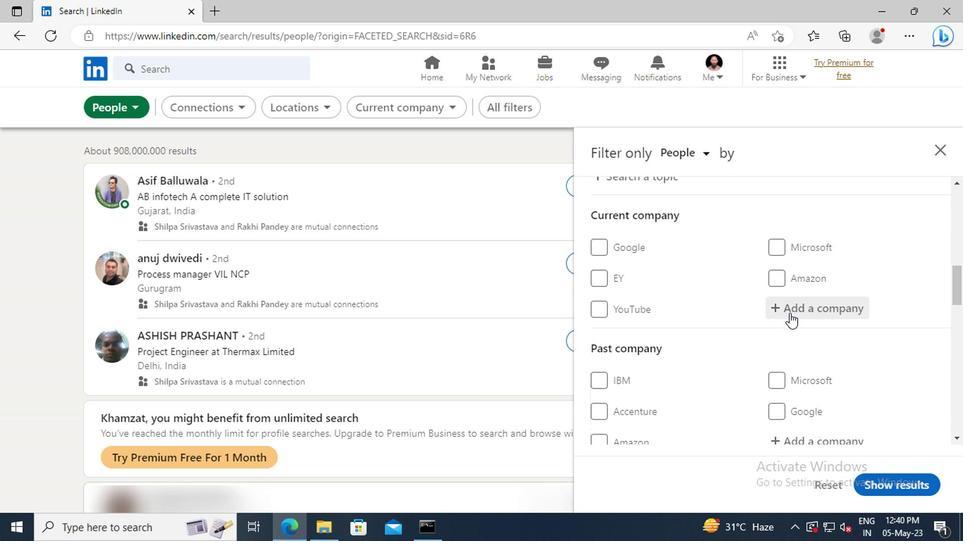 
Action: Mouse moved to (785, 312)
Screenshot: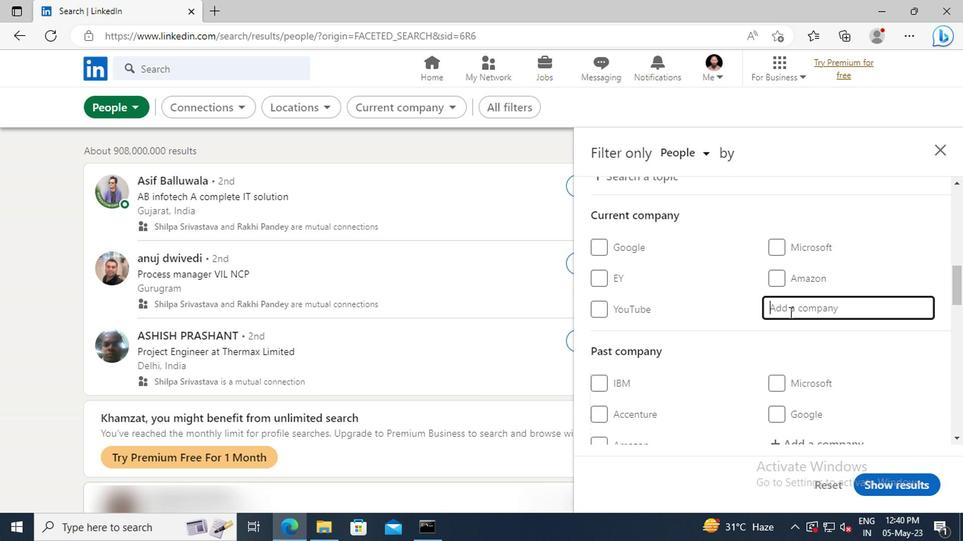 
Action: Key pressed <Key.shift>BMJ
Screenshot: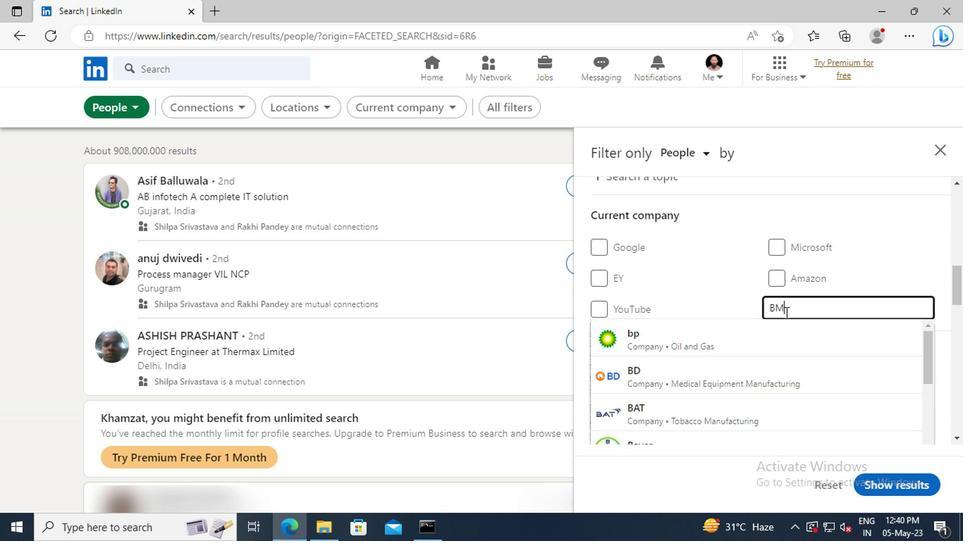 
Action: Mouse moved to (783, 332)
Screenshot: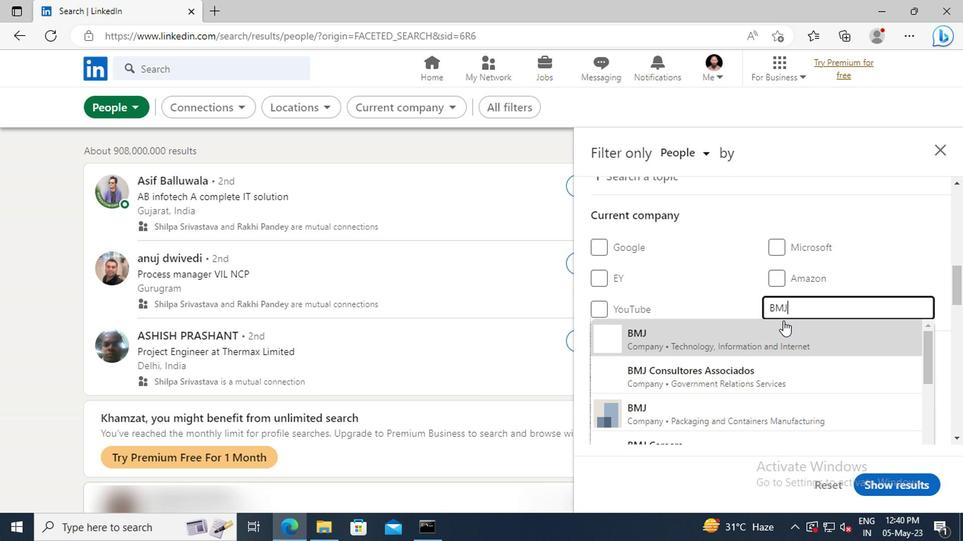 
Action: Mouse pressed left at (783, 332)
Screenshot: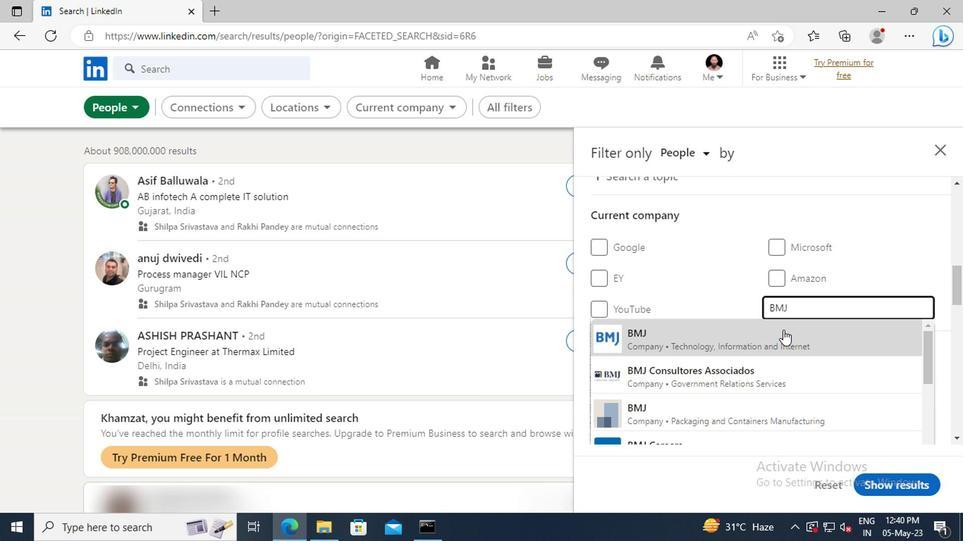 
Action: Mouse scrolled (783, 331) with delta (0, 0)
Screenshot: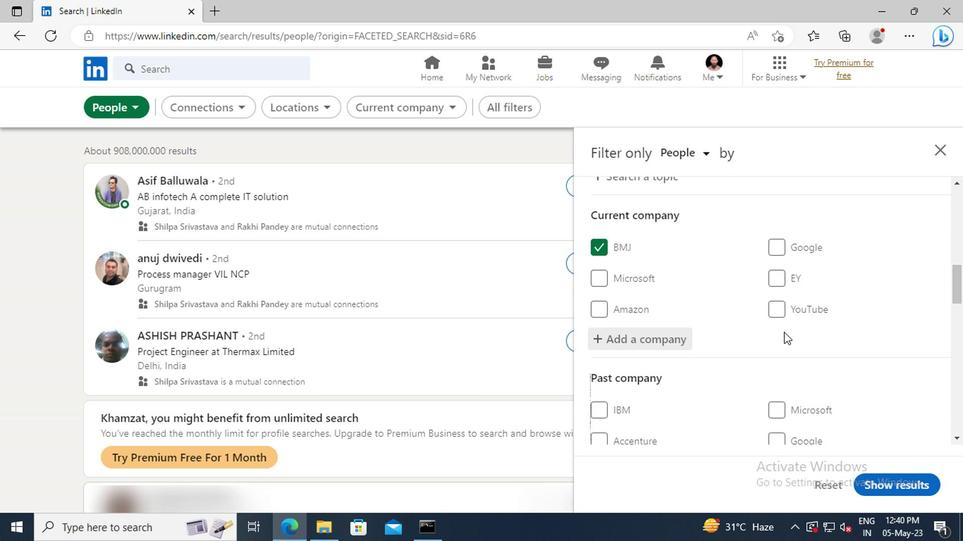 
Action: Mouse scrolled (783, 331) with delta (0, 0)
Screenshot: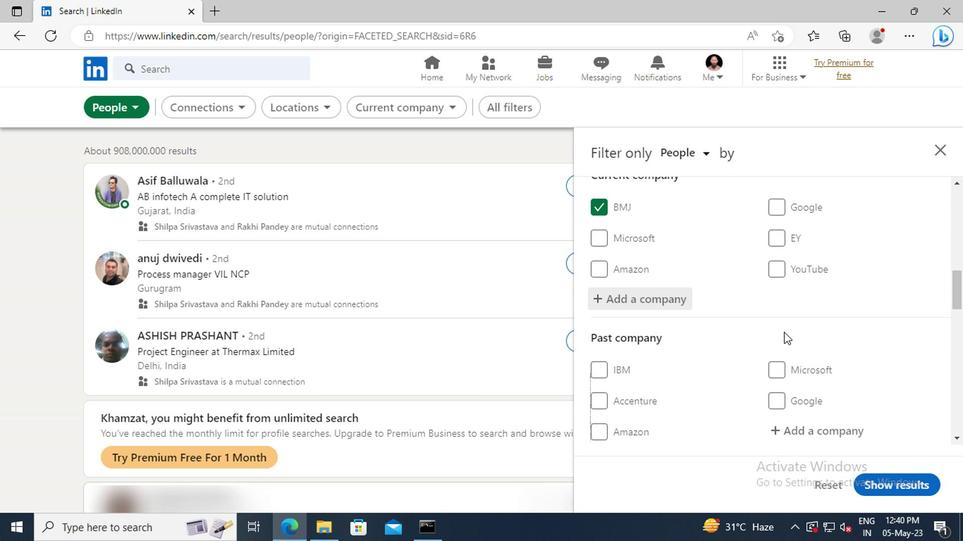
Action: Mouse moved to (784, 332)
Screenshot: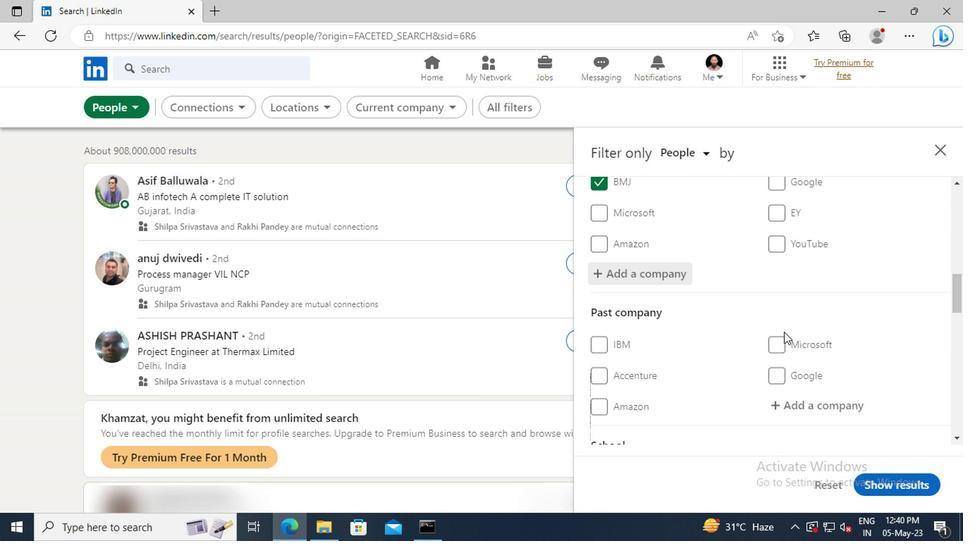
Action: Mouse scrolled (784, 331) with delta (0, 0)
Screenshot: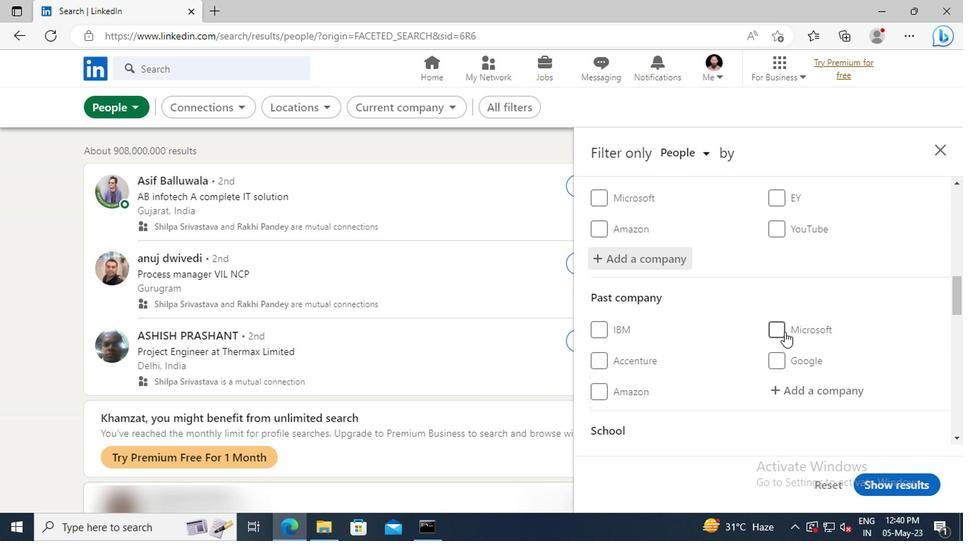 
Action: Mouse scrolled (784, 331) with delta (0, 0)
Screenshot: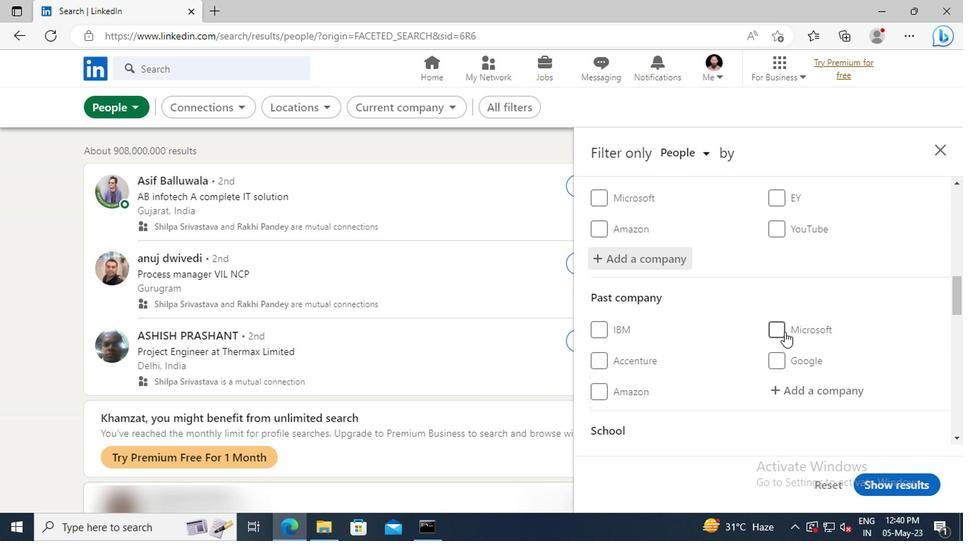 
Action: Mouse moved to (785, 332)
Screenshot: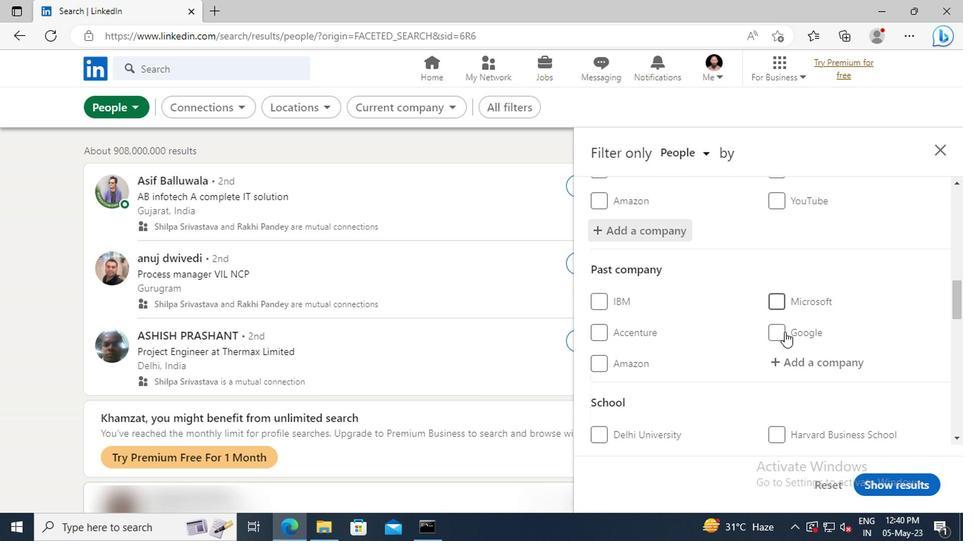 
Action: Mouse scrolled (785, 331) with delta (0, 0)
Screenshot: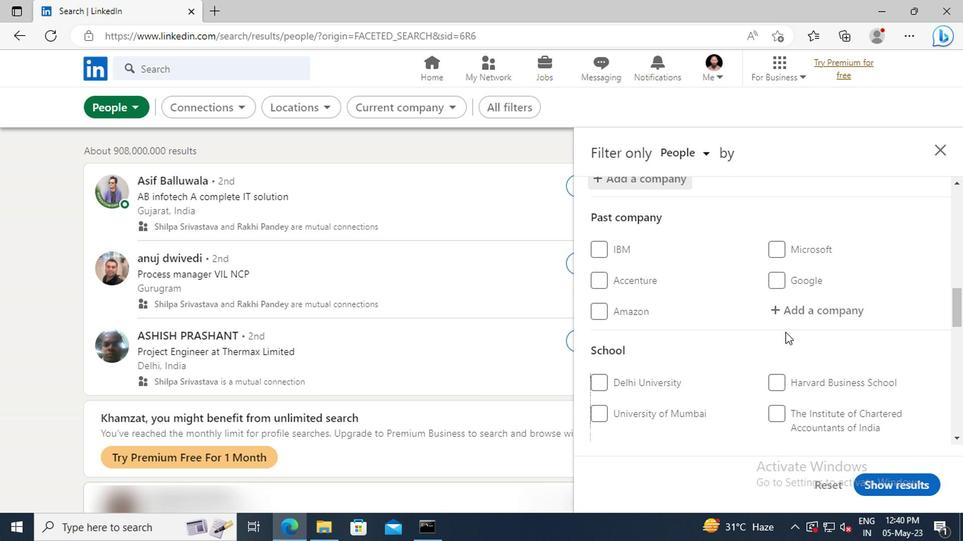 
Action: Mouse scrolled (785, 331) with delta (0, 0)
Screenshot: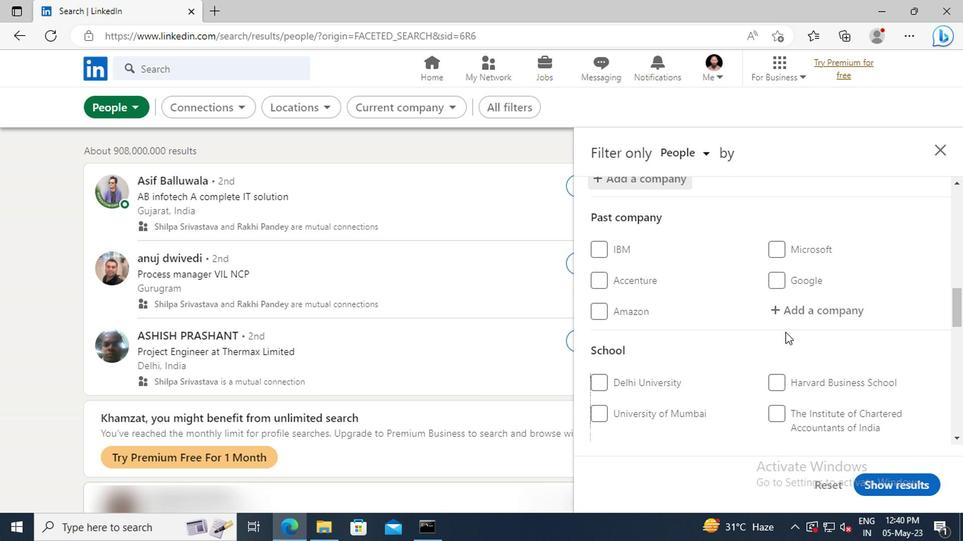 
Action: Mouse scrolled (785, 331) with delta (0, 0)
Screenshot: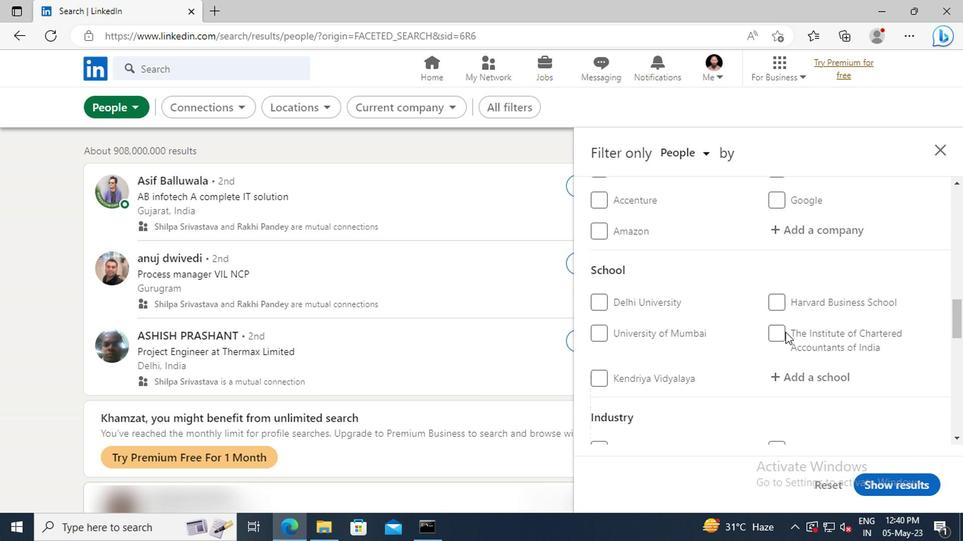
Action: Mouse moved to (792, 333)
Screenshot: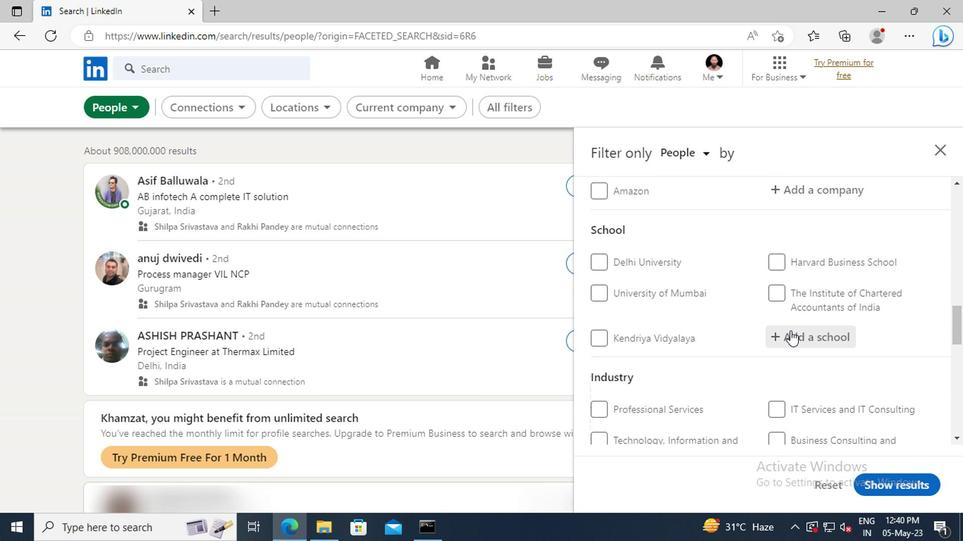 
Action: Mouse pressed left at (792, 333)
Screenshot: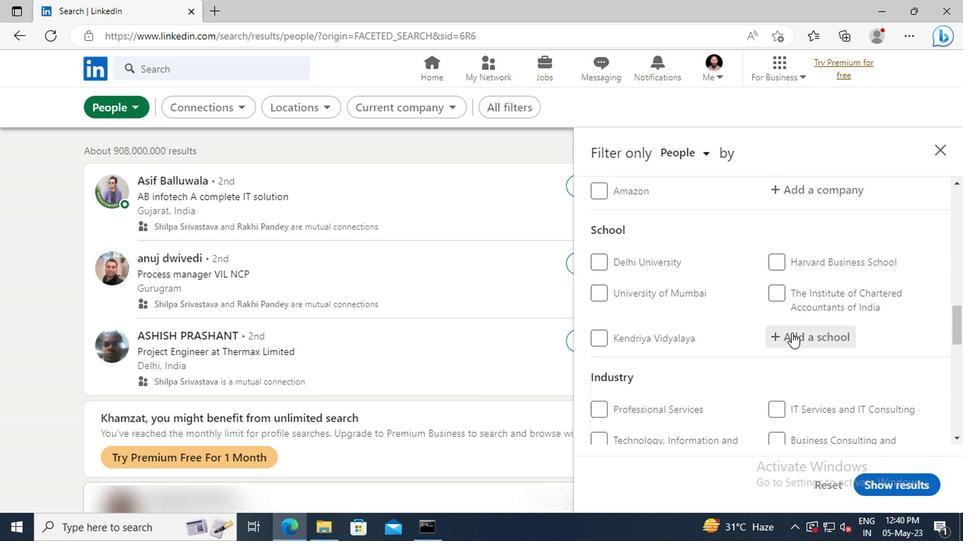 
Action: Key pressed <Key.shift>VALLIAMMAI<Key.space><Key.shift>EN
Screenshot: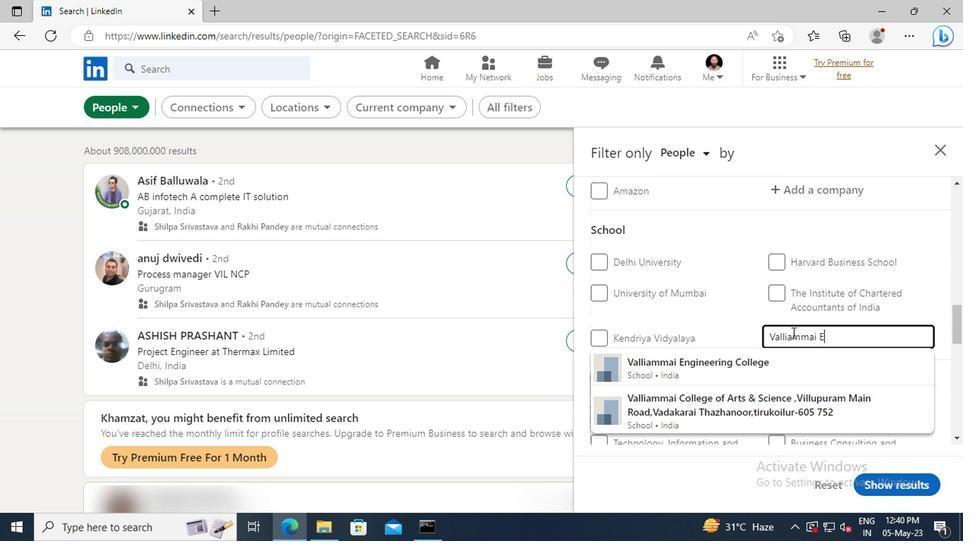
Action: Mouse moved to (793, 358)
Screenshot: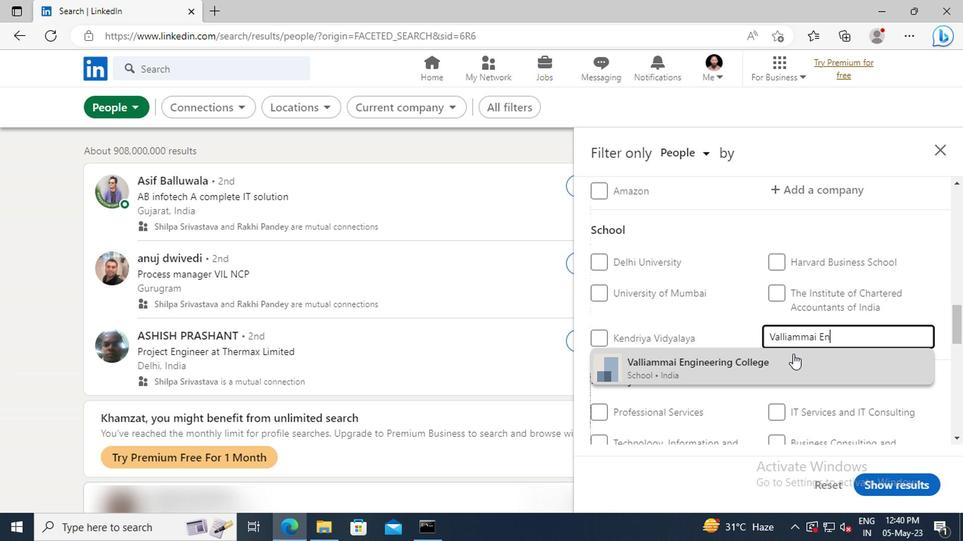
Action: Mouse pressed left at (793, 358)
Screenshot: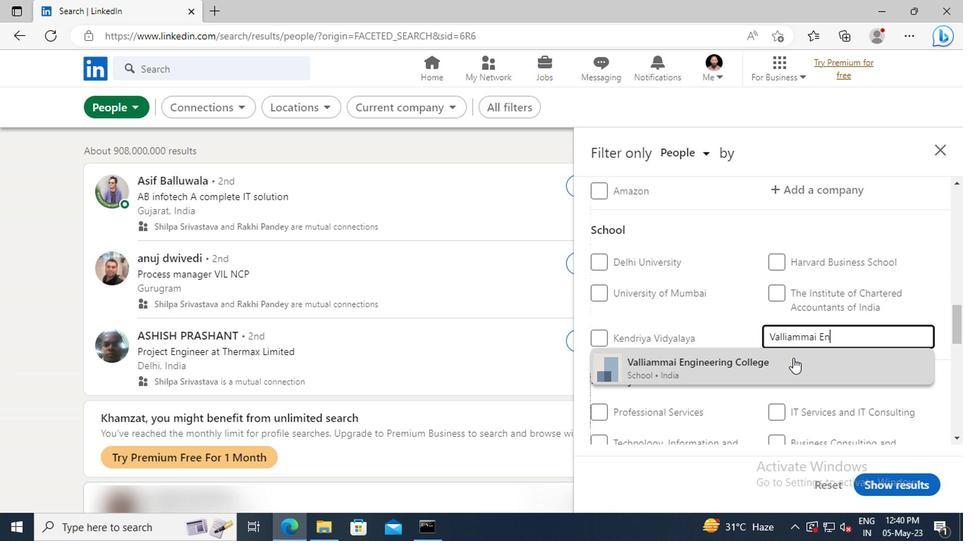 
Action: Mouse scrolled (793, 358) with delta (0, 0)
Screenshot: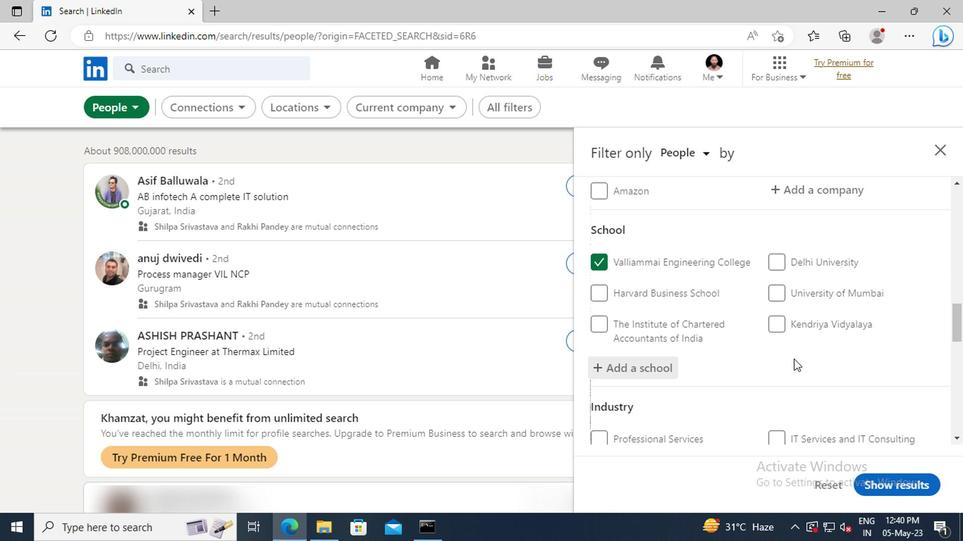 
Action: Mouse scrolled (793, 358) with delta (0, 0)
Screenshot: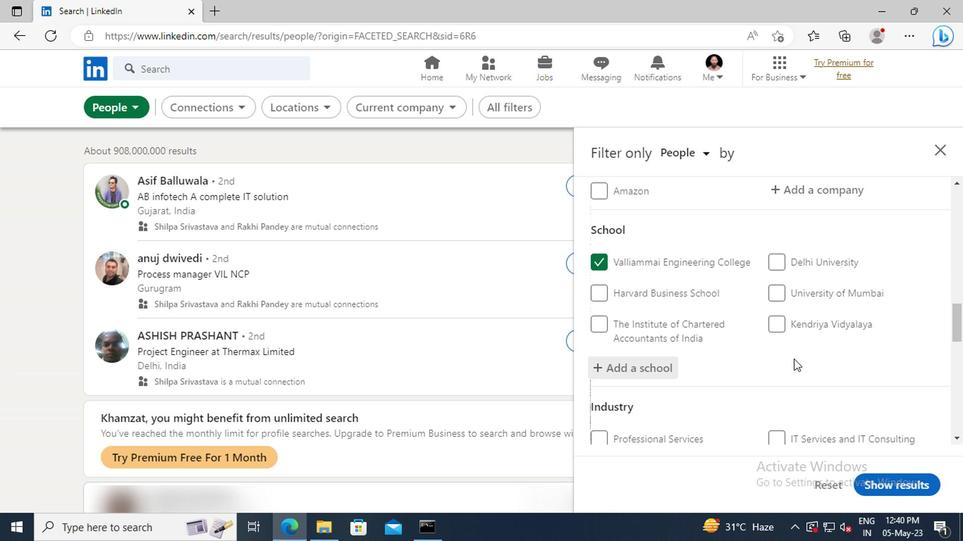 
Action: Mouse scrolled (793, 358) with delta (0, 0)
Screenshot: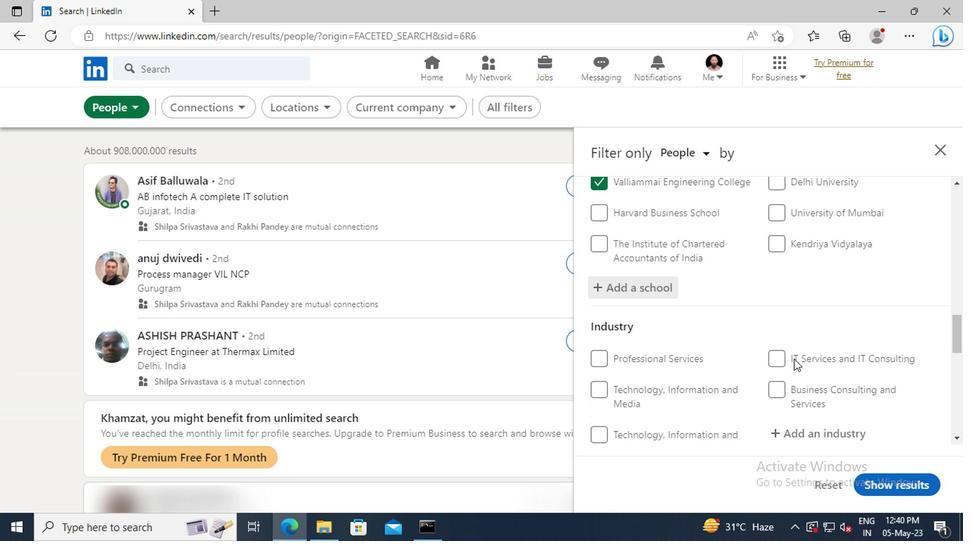 
Action: Mouse scrolled (793, 358) with delta (0, 0)
Screenshot: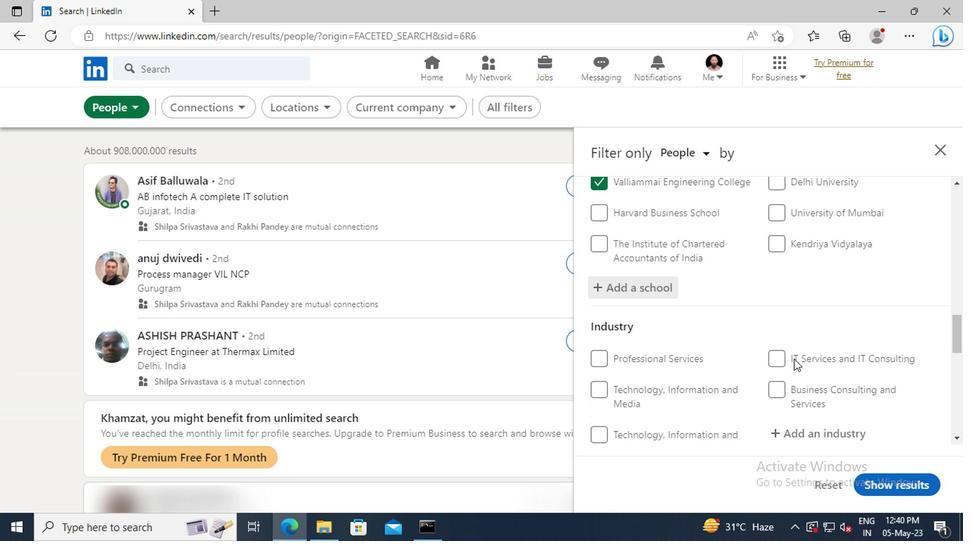 
Action: Mouse moved to (795, 358)
Screenshot: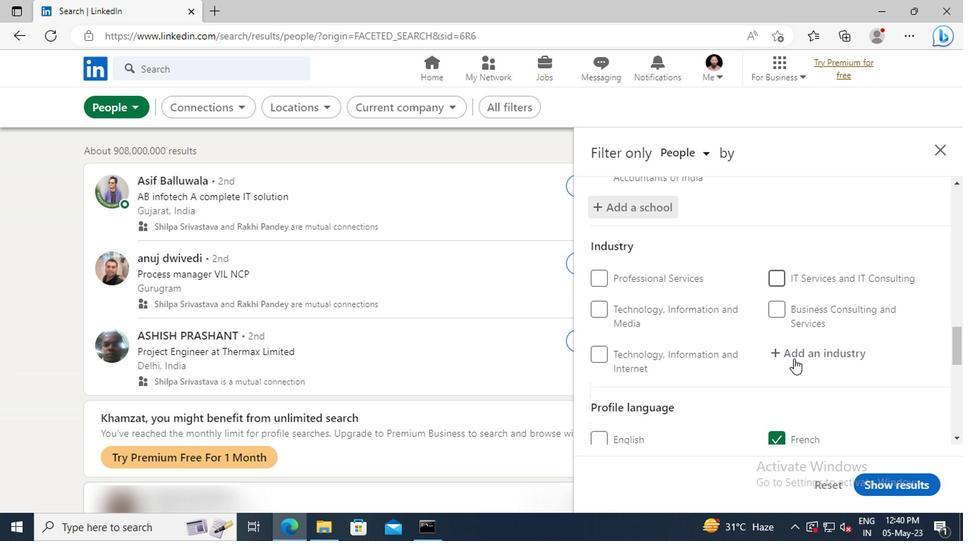 
Action: Mouse pressed left at (795, 358)
Screenshot: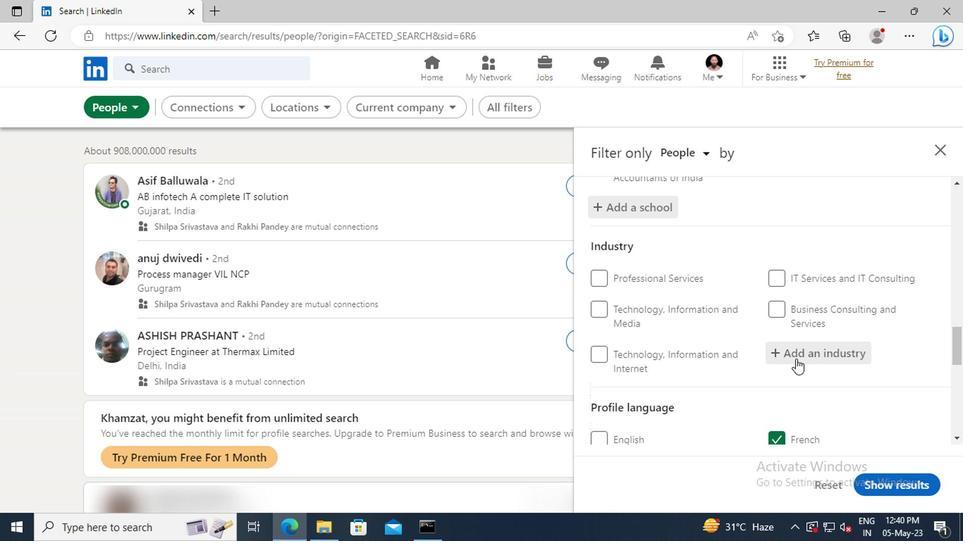 
Action: Key pressed <Key.shift>RELI
Screenshot: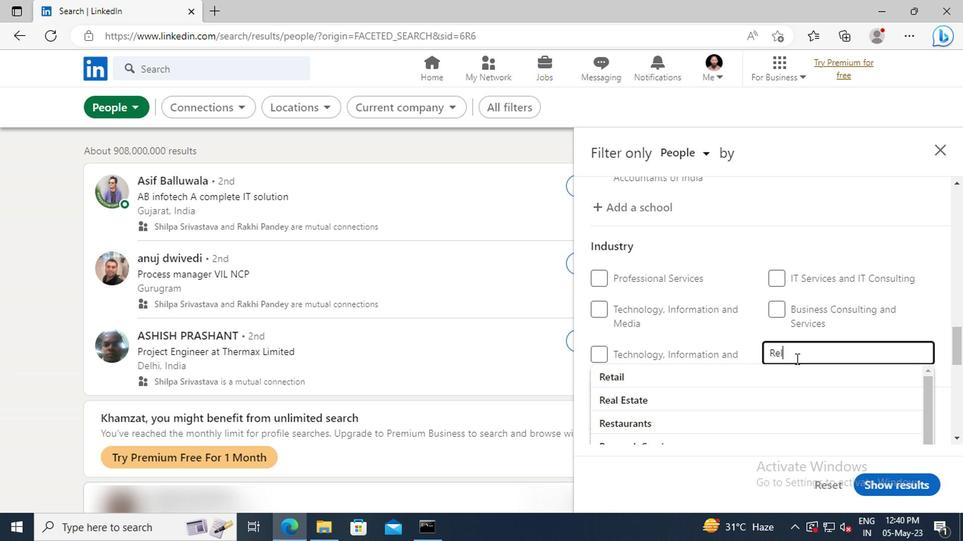 
Action: Mouse moved to (797, 373)
Screenshot: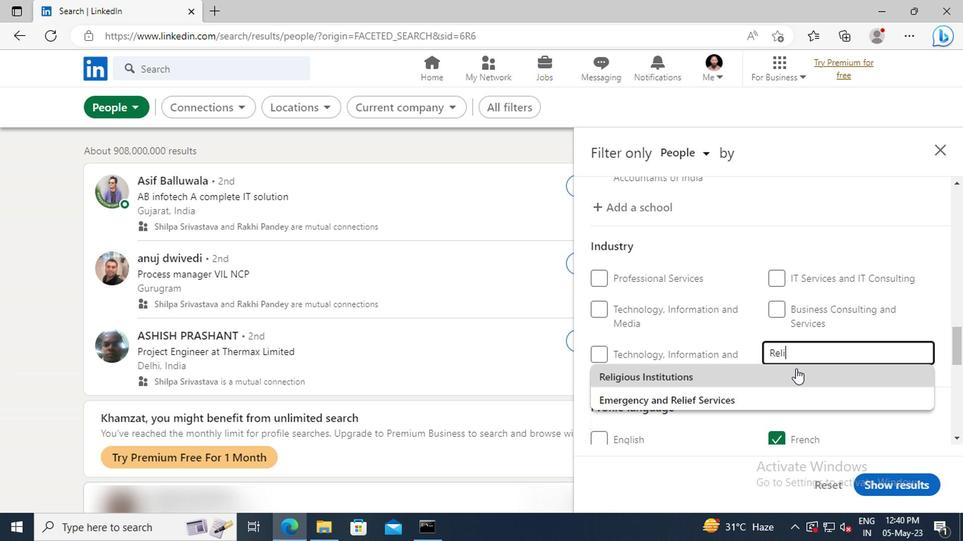 
Action: Mouse pressed left at (797, 373)
Screenshot: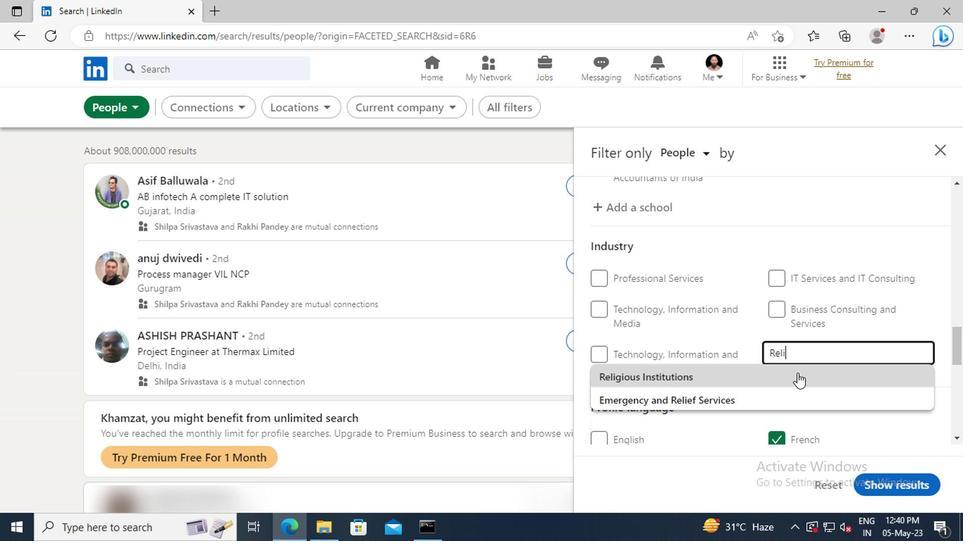 
Action: Mouse scrolled (797, 372) with delta (0, 0)
Screenshot: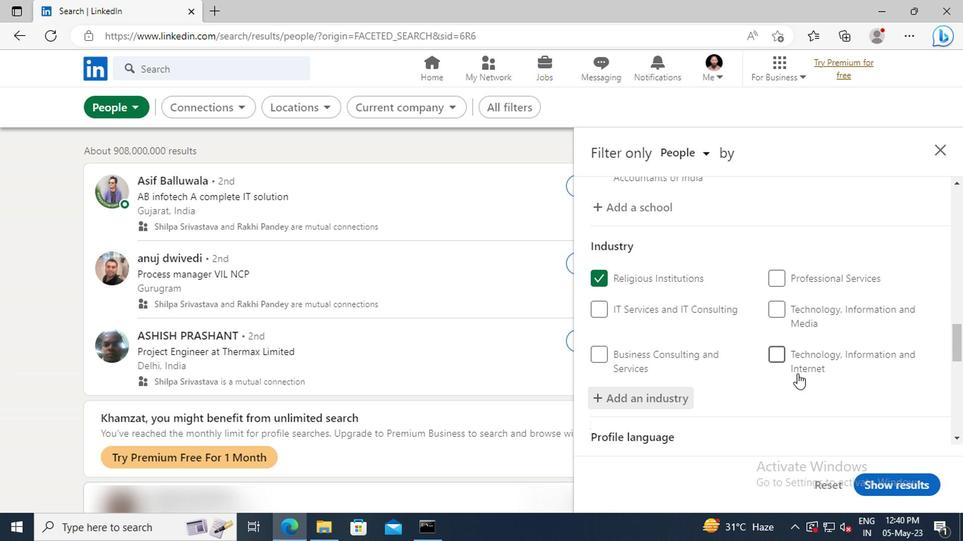 
Action: Mouse scrolled (797, 372) with delta (0, 0)
Screenshot: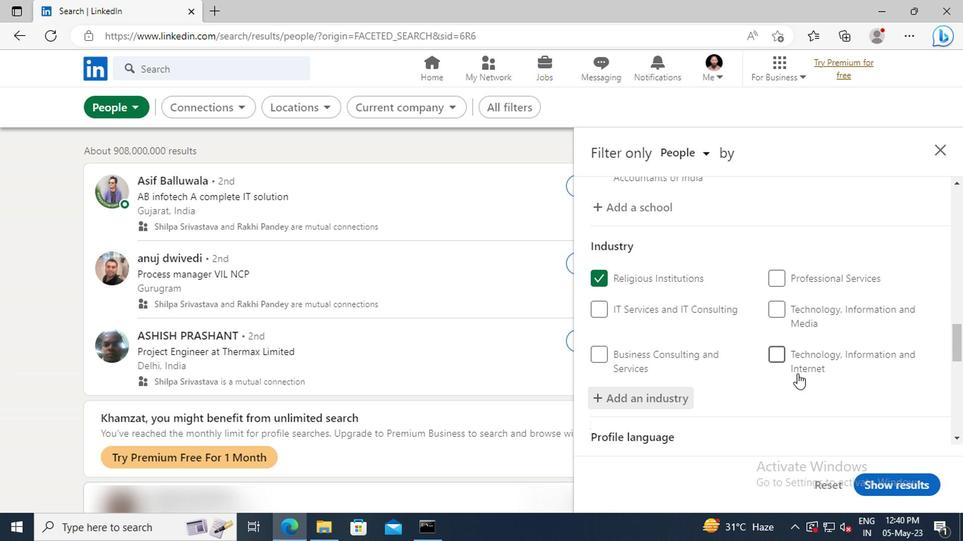 
Action: Mouse moved to (798, 367)
Screenshot: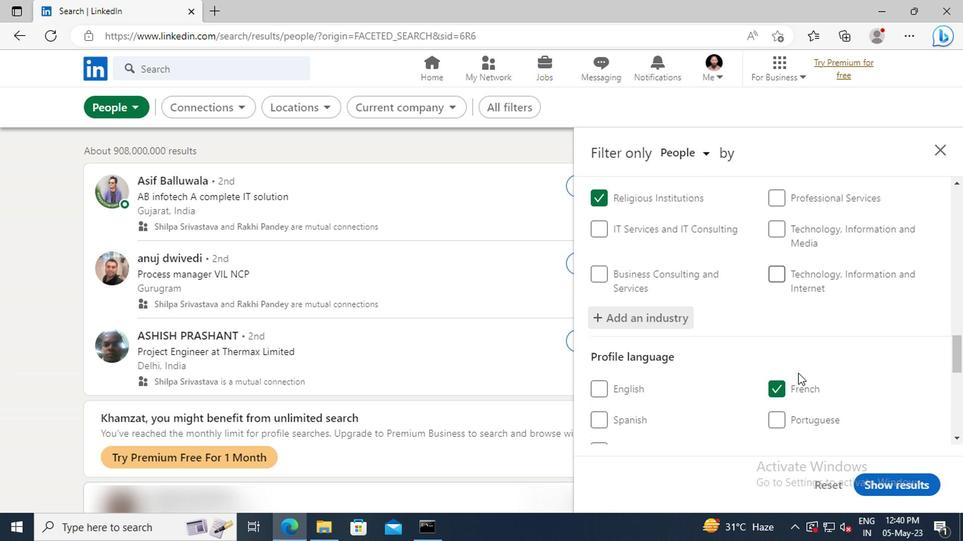 
Action: Mouse scrolled (798, 367) with delta (0, 0)
Screenshot: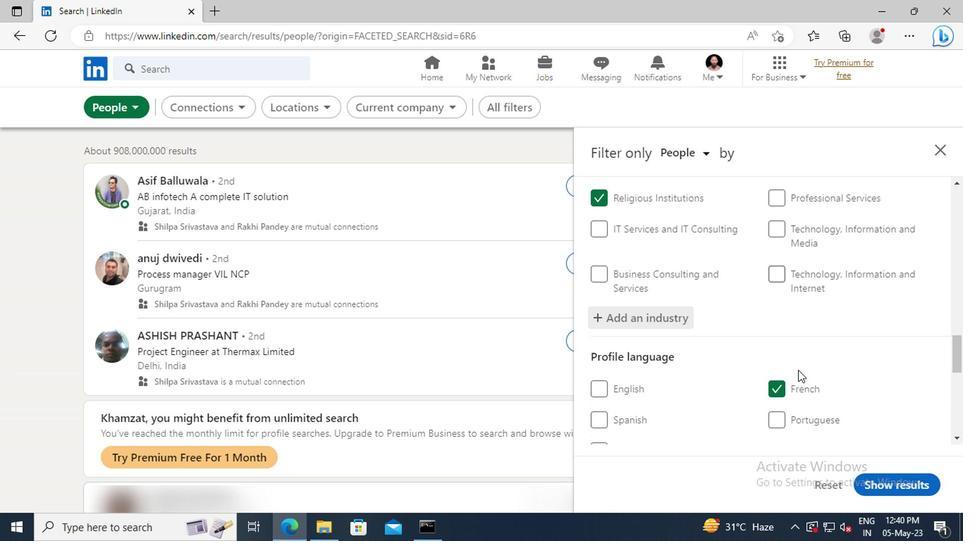 
Action: Mouse scrolled (798, 367) with delta (0, 0)
Screenshot: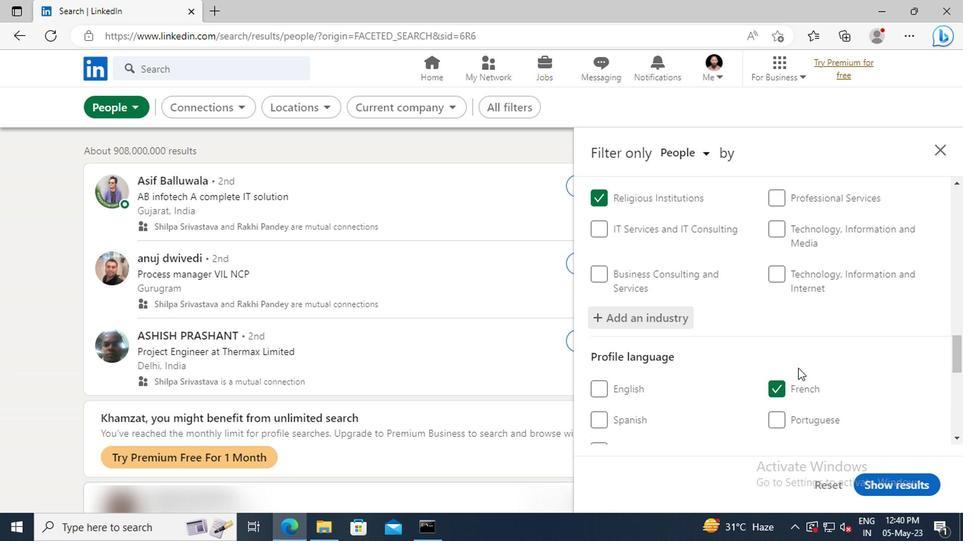 
Action: Mouse scrolled (798, 367) with delta (0, 0)
Screenshot: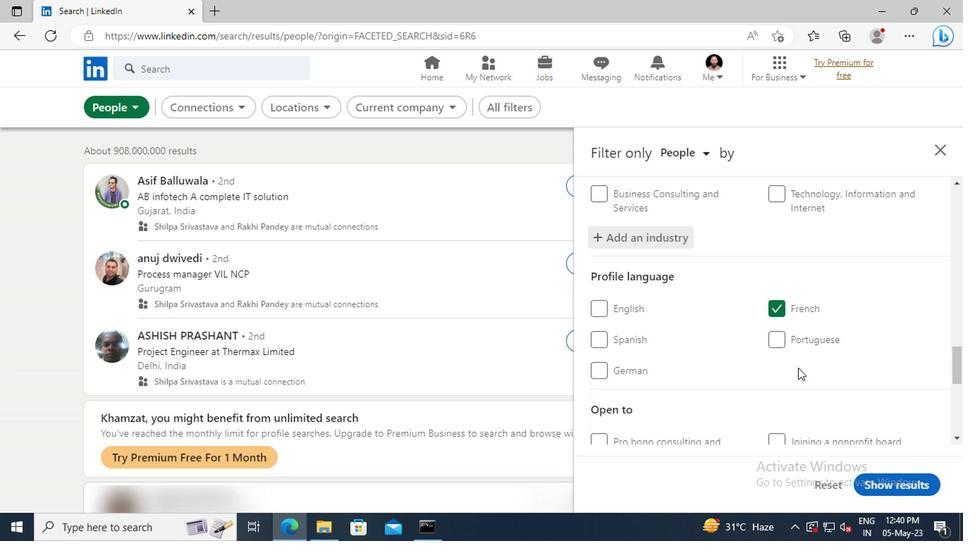 
Action: Mouse scrolled (798, 367) with delta (0, 0)
Screenshot: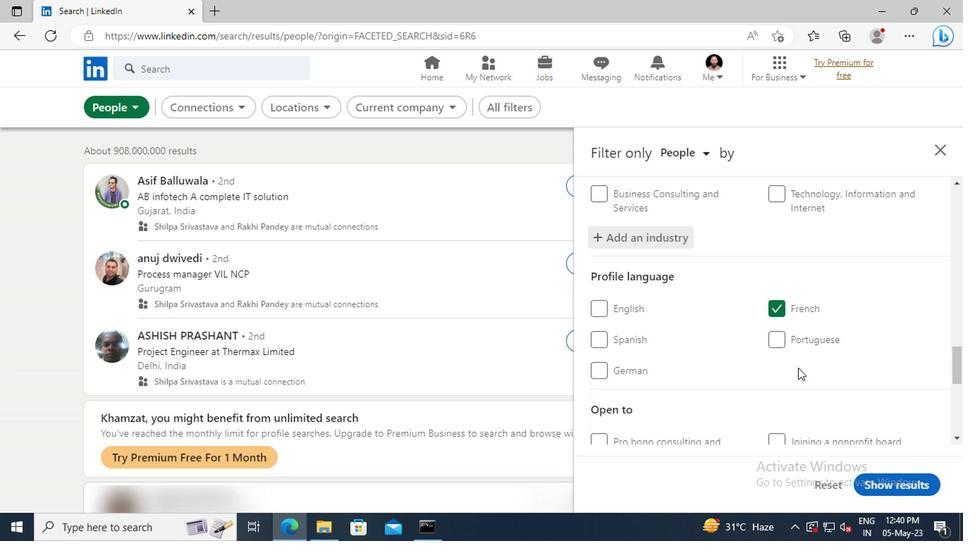 
Action: Mouse moved to (796, 365)
Screenshot: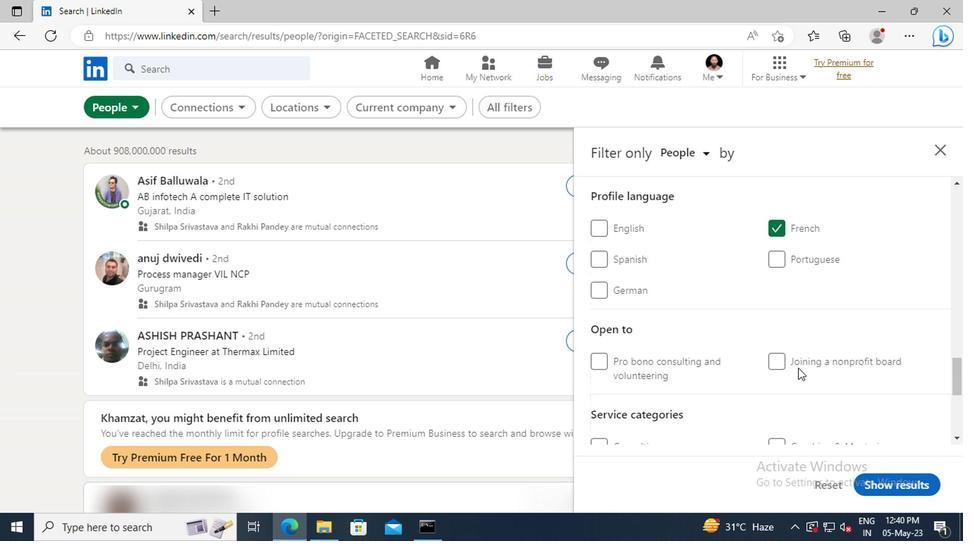 
Action: Mouse scrolled (796, 365) with delta (0, 0)
Screenshot: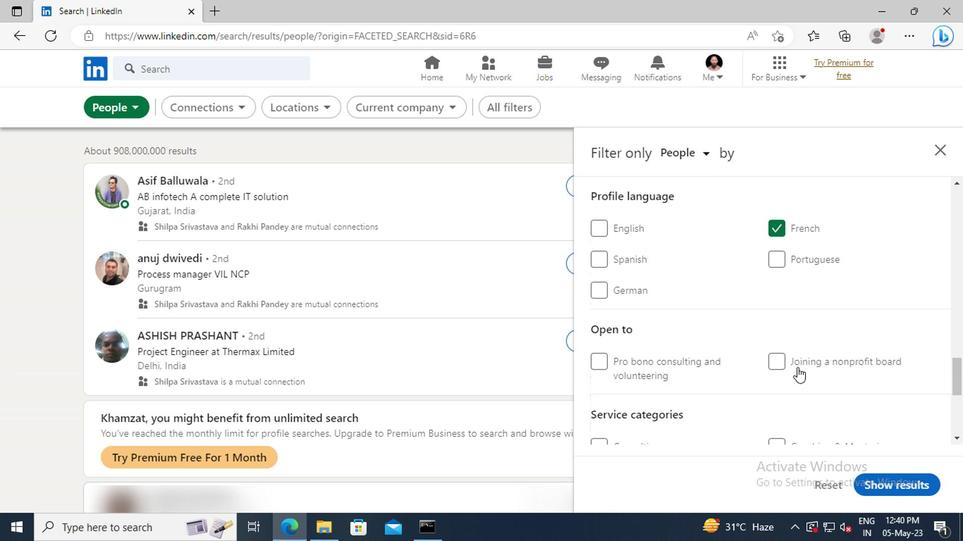
Action: Mouse scrolled (796, 365) with delta (0, 0)
Screenshot: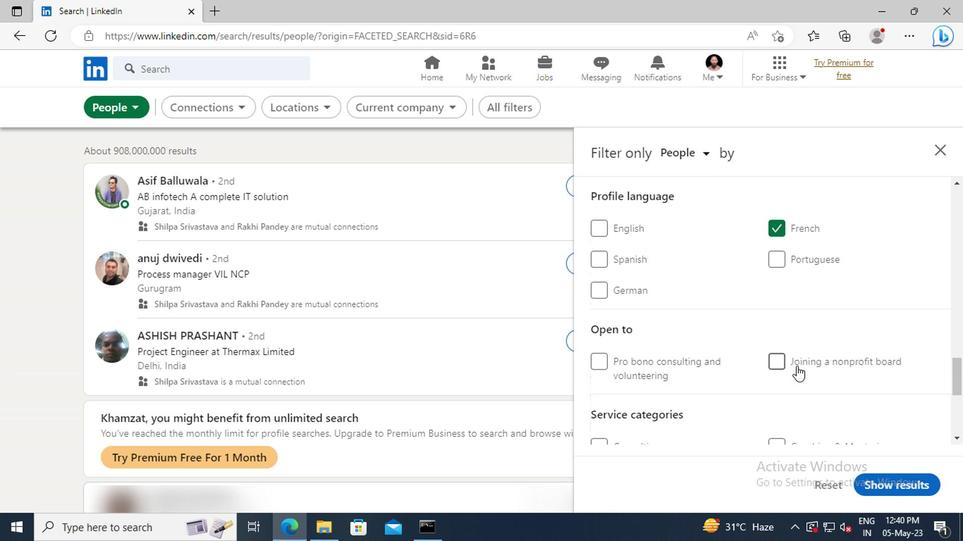 
Action: Mouse moved to (795, 360)
Screenshot: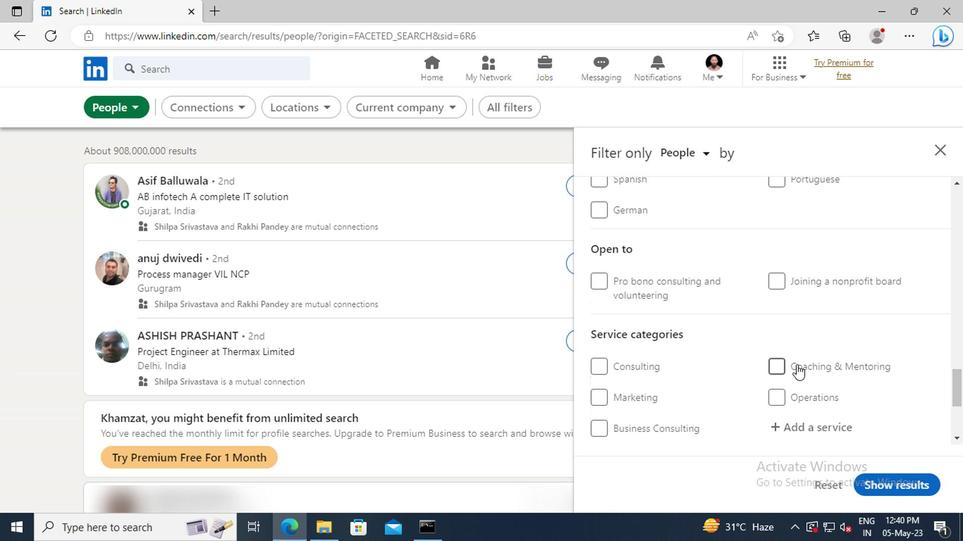 
Action: Mouse scrolled (795, 359) with delta (0, 0)
Screenshot: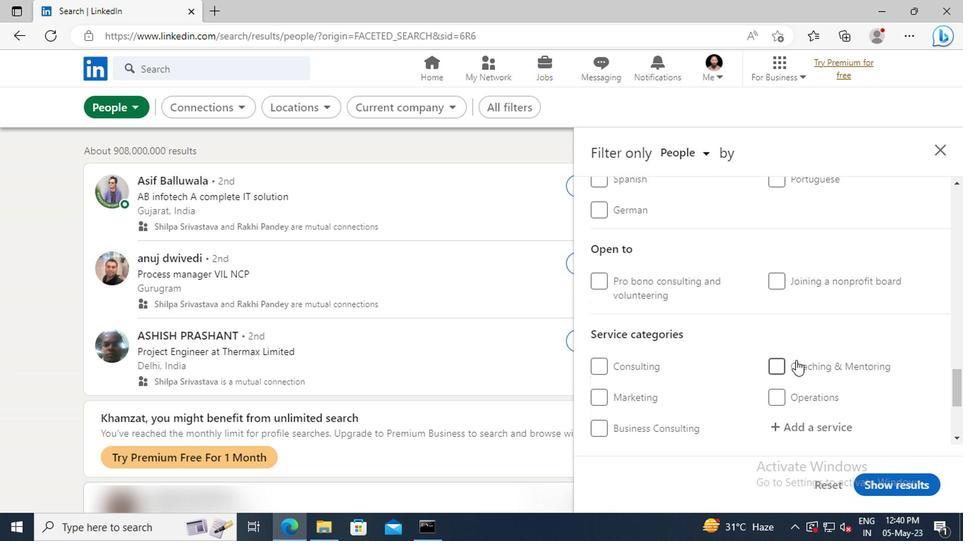 
Action: Mouse moved to (795, 359)
Screenshot: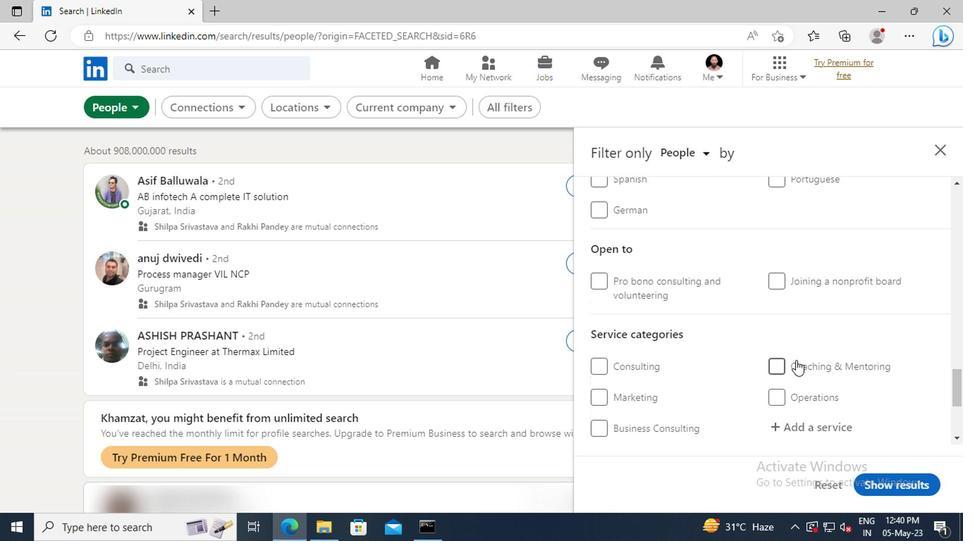
Action: Mouse scrolled (795, 358) with delta (0, -1)
Screenshot: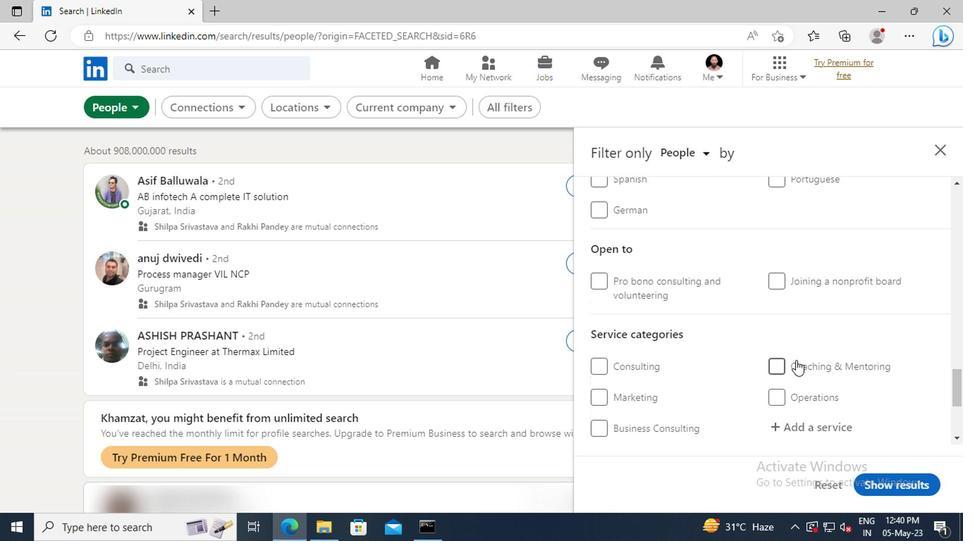 
Action: Mouse moved to (799, 353)
Screenshot: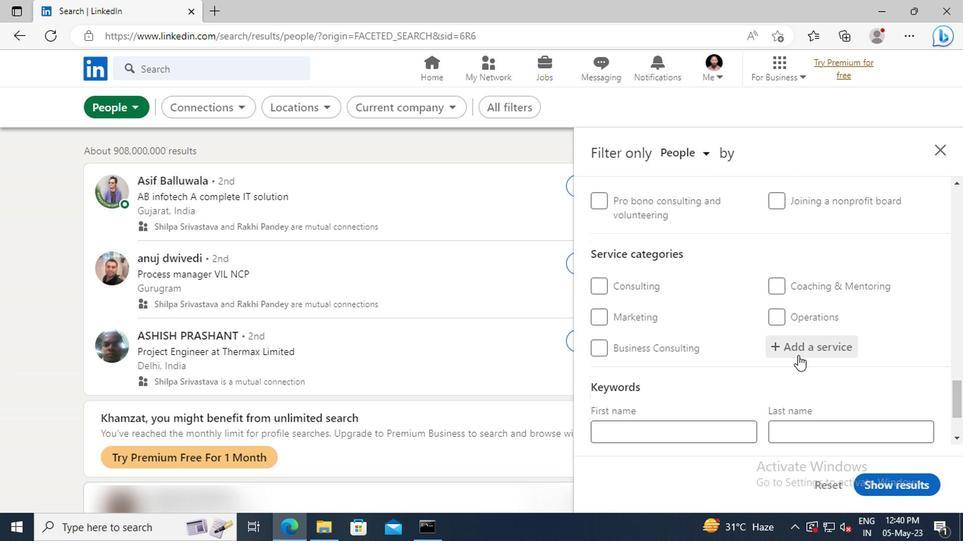 
Action: Mouse pressed left at (799, 353)
Screenshot: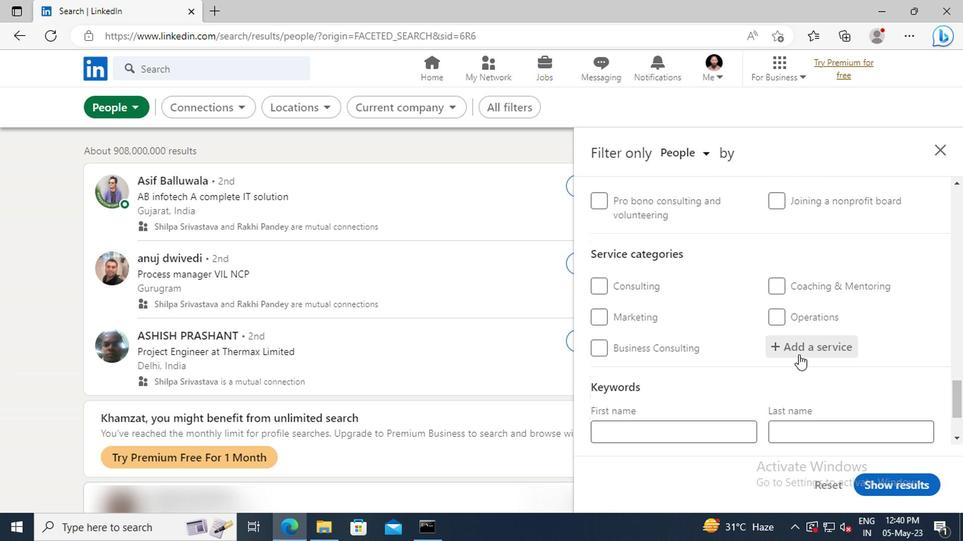 
Action: Mouse moved to (796, 353)
Screenshot: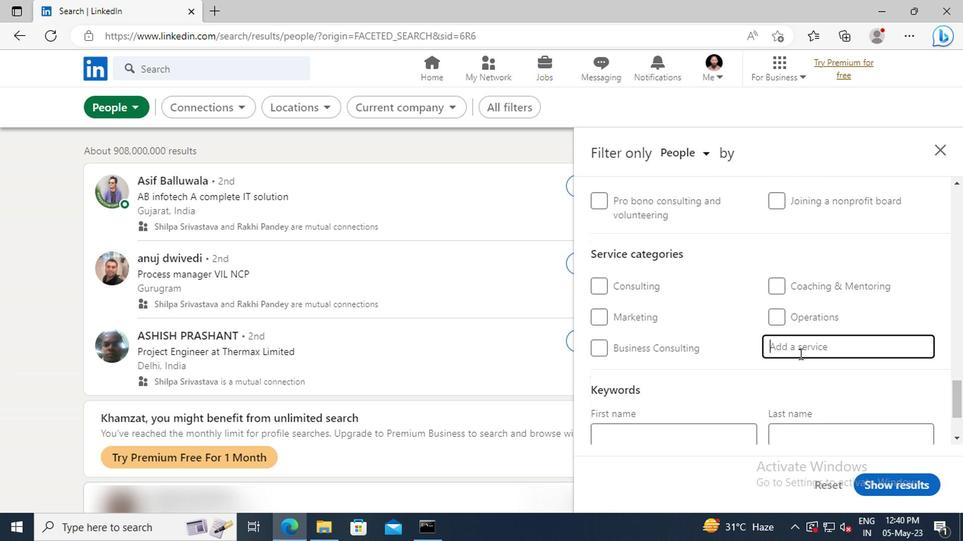 
Action: Key pressed <Key.shift>MOBILE
Screenshot: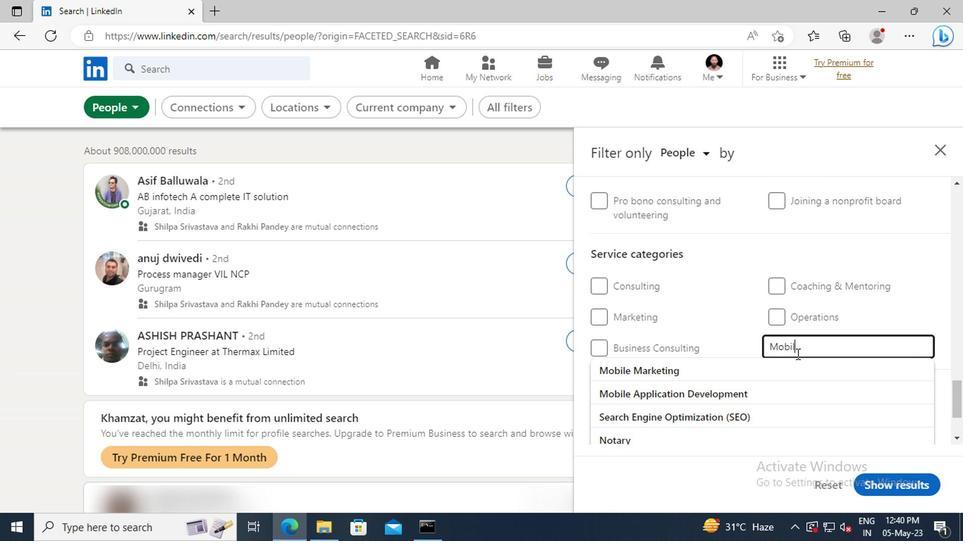 
Action: Mouse moved to (793, 368)
Screenshot: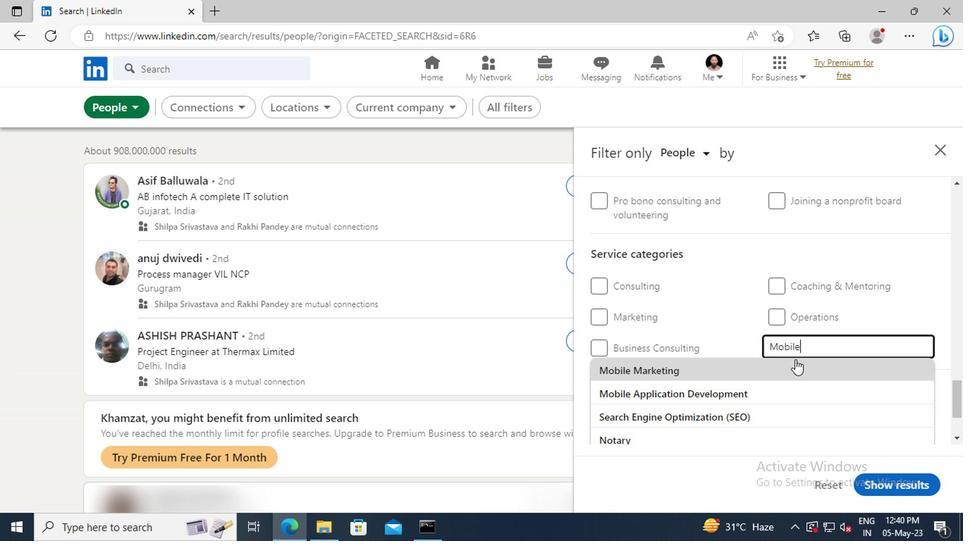 
Action: Mouse pressed left at (793, 368)
Screenshot: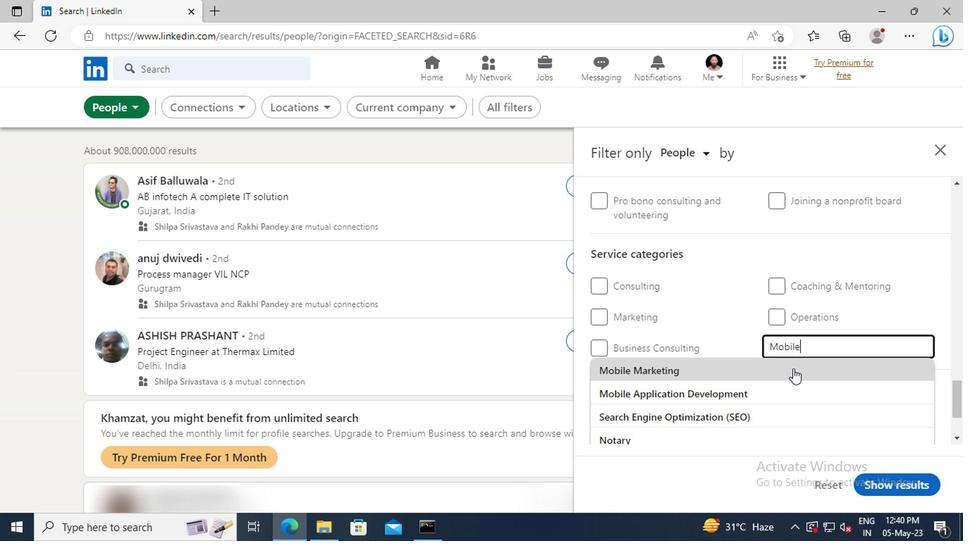 
Action: Mouse scrolled (793, 367) with delta (0, -1)
Screenshot: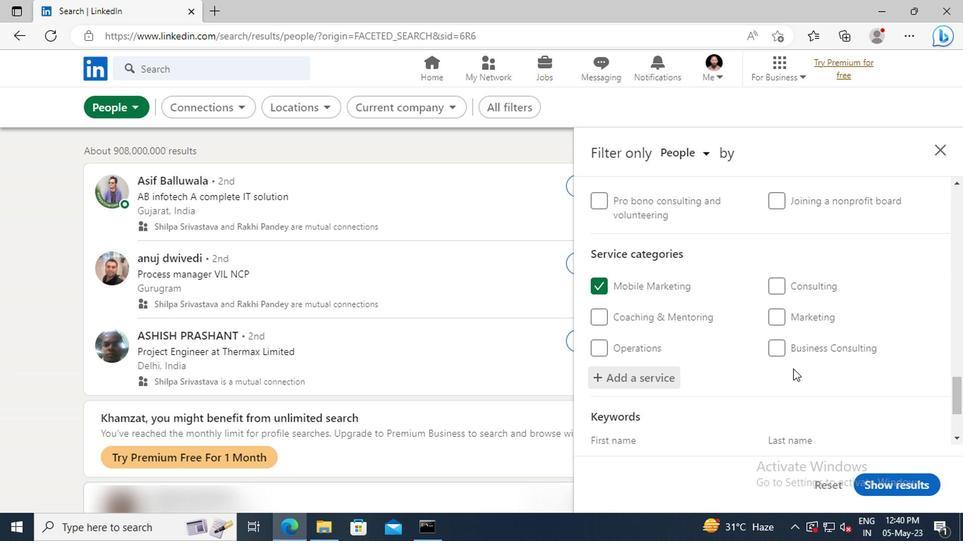 
Action: Mouse scrolled (793, 367) with delta (0, -1)
Screenshot: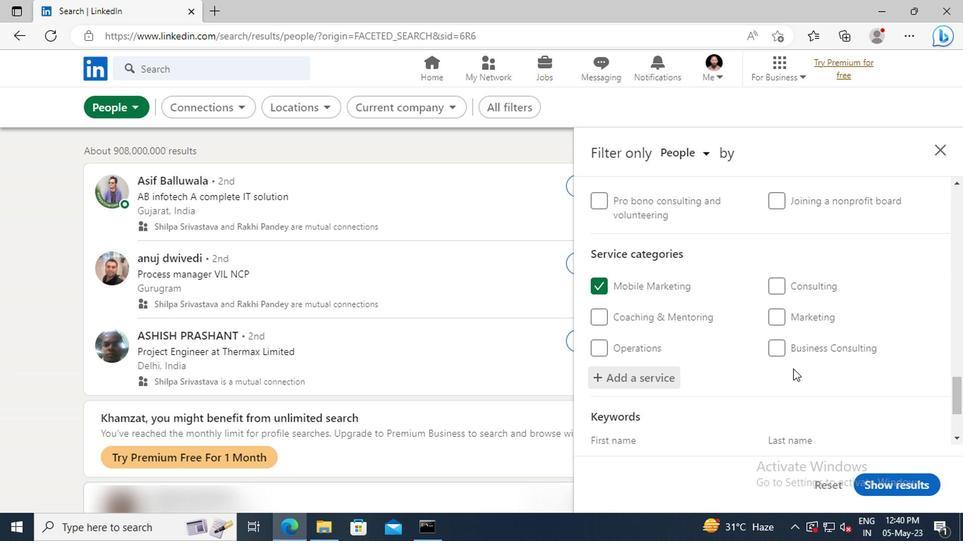 
Action: Mouse scrolled (793, 367) with delta (0, -1)
Screenshot: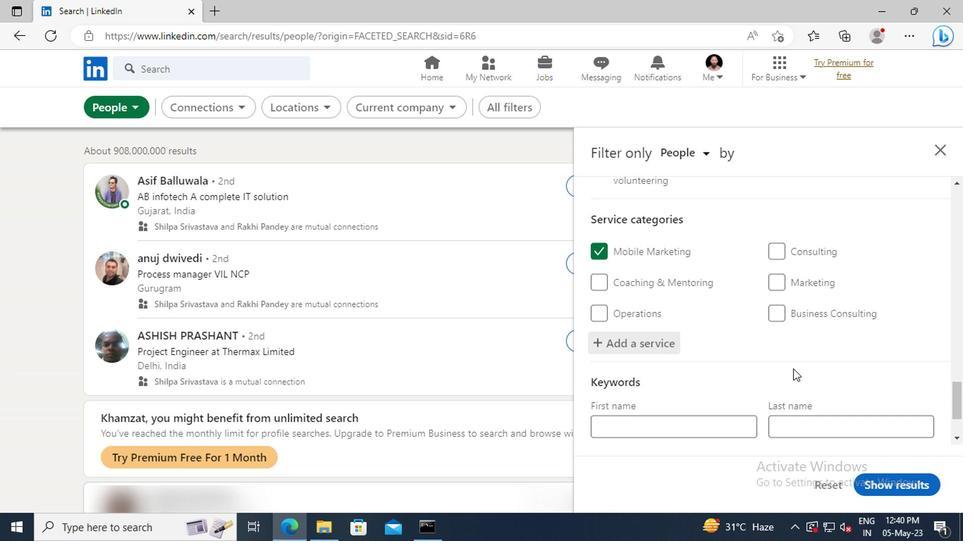 
Action: Mouse scrolled (793, 367) with delta (0, -1)
Screenshot: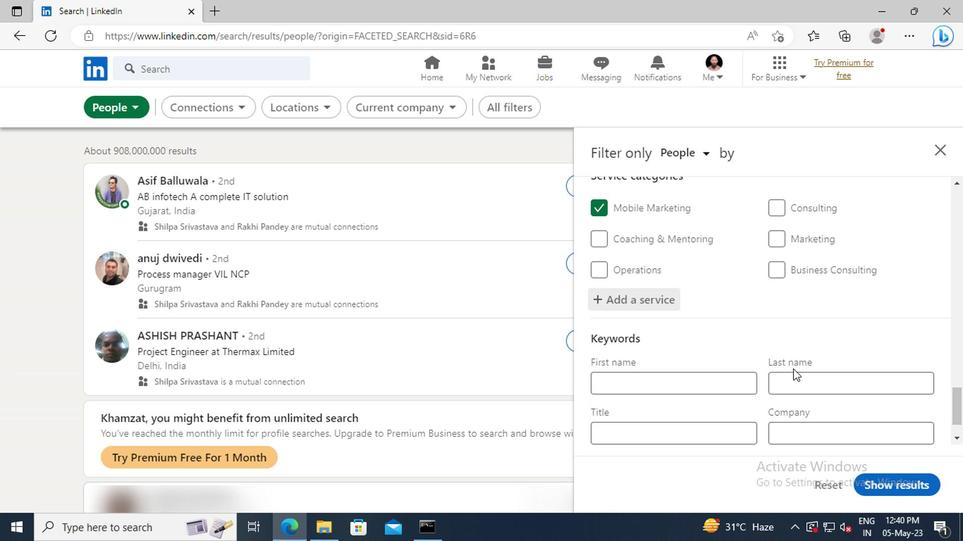 
Action: Mouse moved to (677, 381)
Screenshot: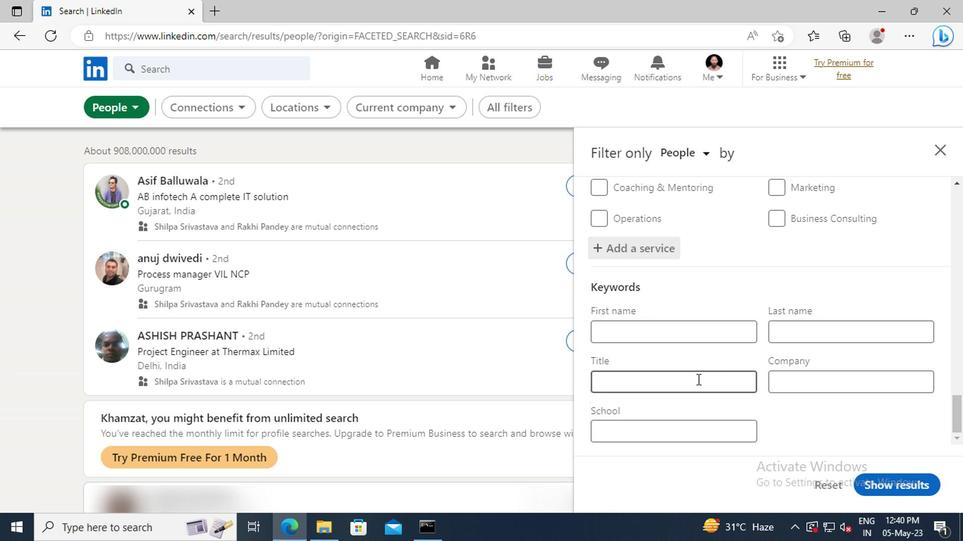 
Action: Mouse pressed left at (677, 381)
Screenshot: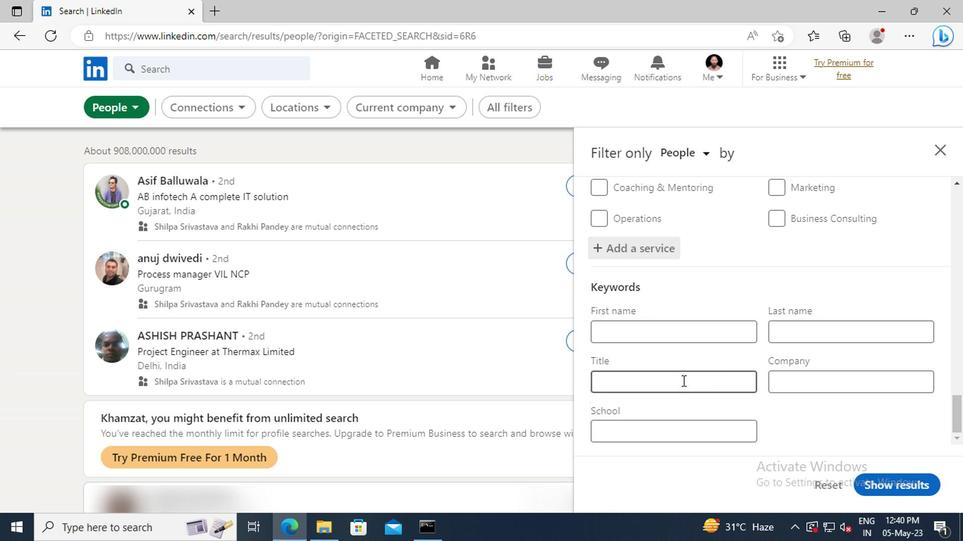 
Action: Mouse moved to (677, 381)
Screenshot: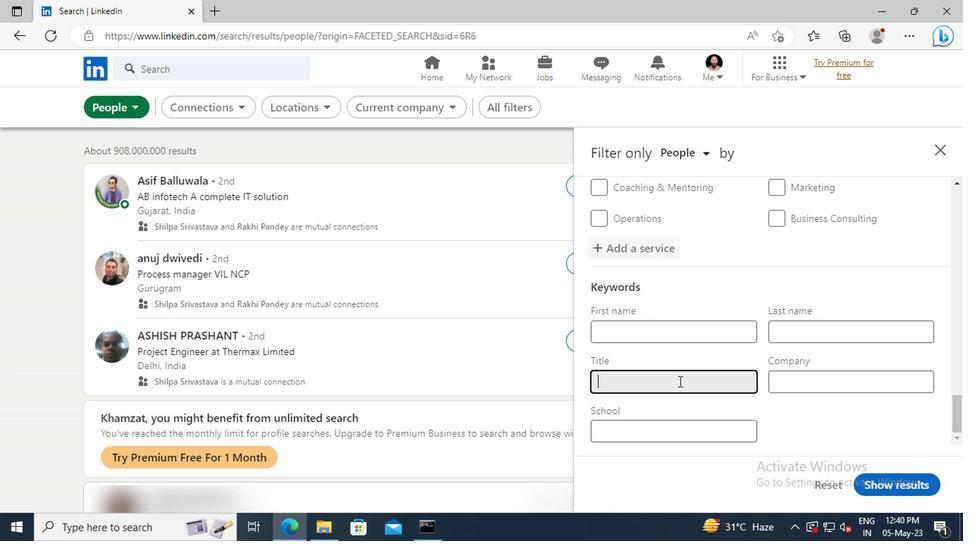 
Action: Key pressed <Key.shift>ROOFER<Key.enter>
Screenshot: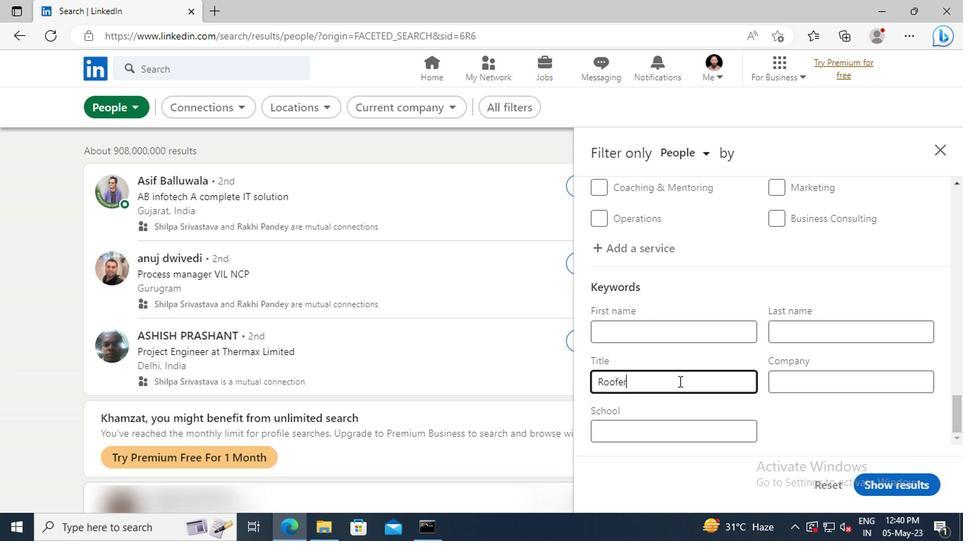 
Action: Mouse moved to (890, 483)
Screenshot: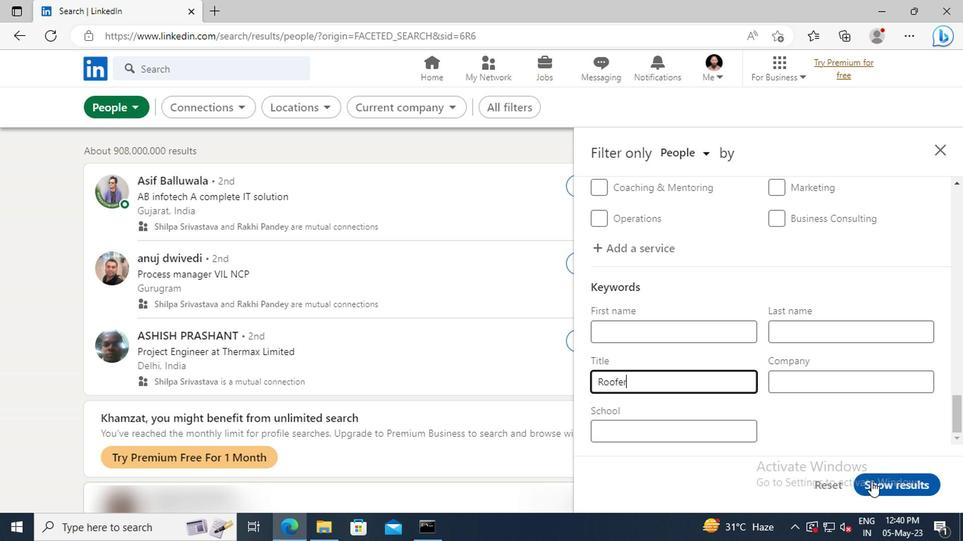 
Action: Mouse pressed left at (890, 483)
Screenshot: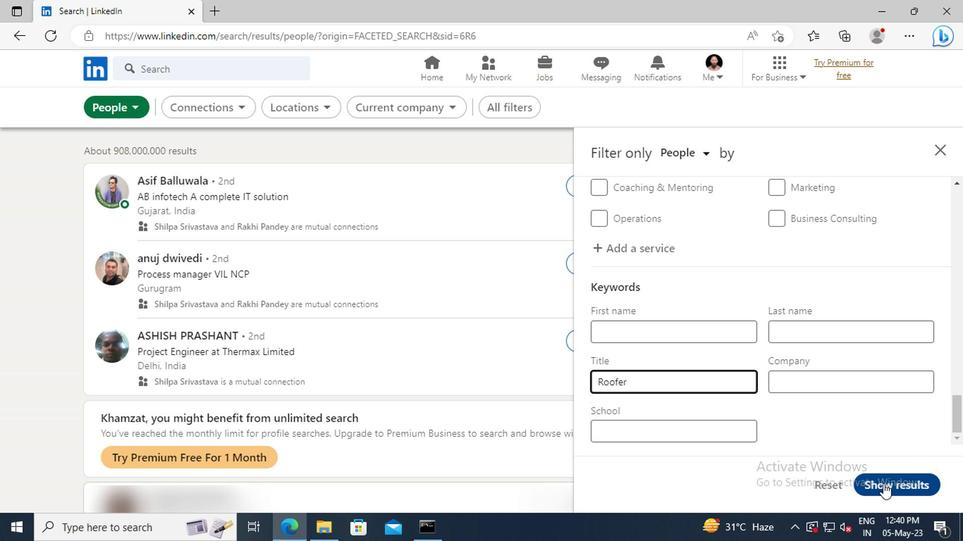 
